 Task: Forward email as attachment with the signature Donna Thompson with the subject Request for a performance review from softage.1@softage.net to softage.2@softage.net with the message Please let me know if there are any concerns regarding the project budget.
Action: Mouse moved to (902, 79)
Screenshot: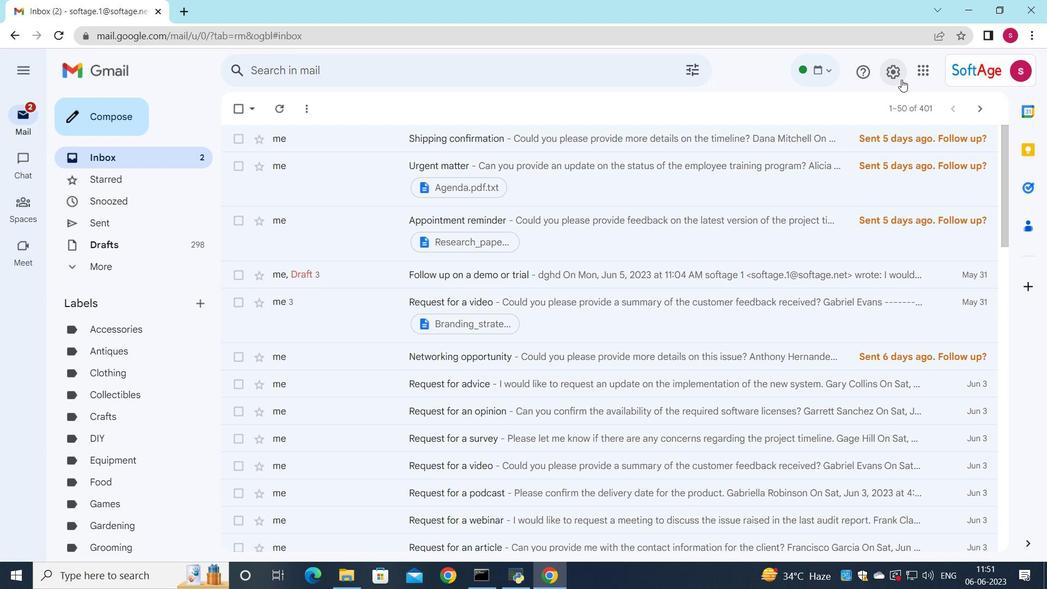 
Action: Mouse pressed left at (902, 79)
Screenshot: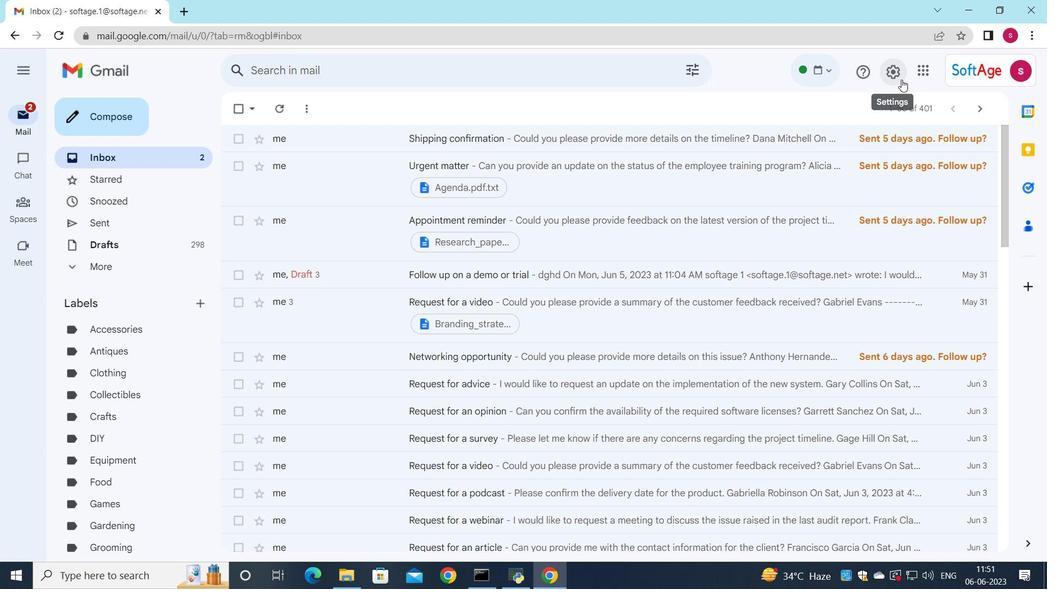 
Action: Mouse moved to (901, 133)
Screenshot: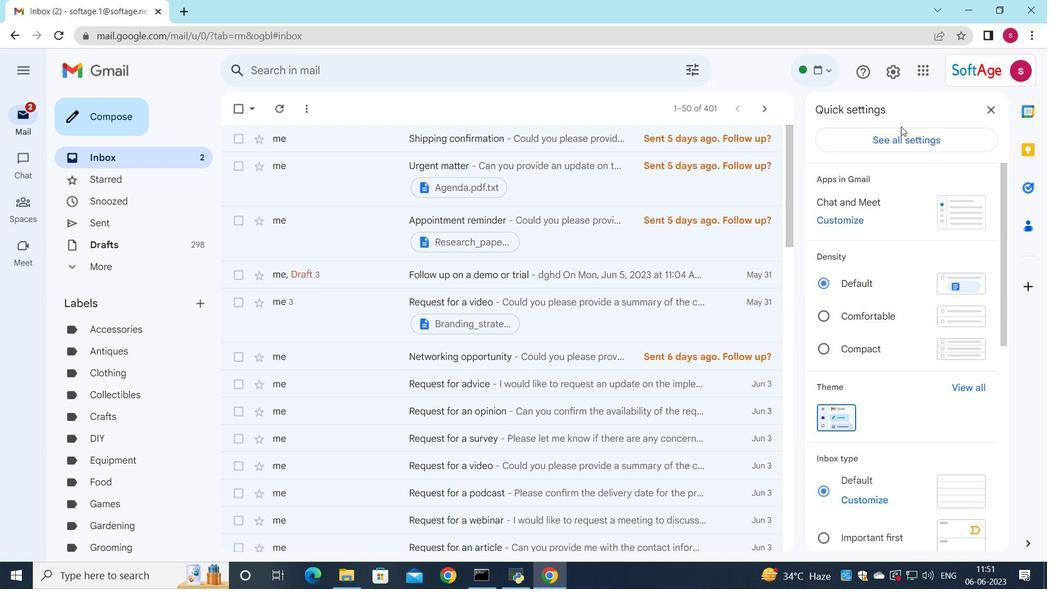 
Action: Mouse pressed left at (901, 133)
Screenshot: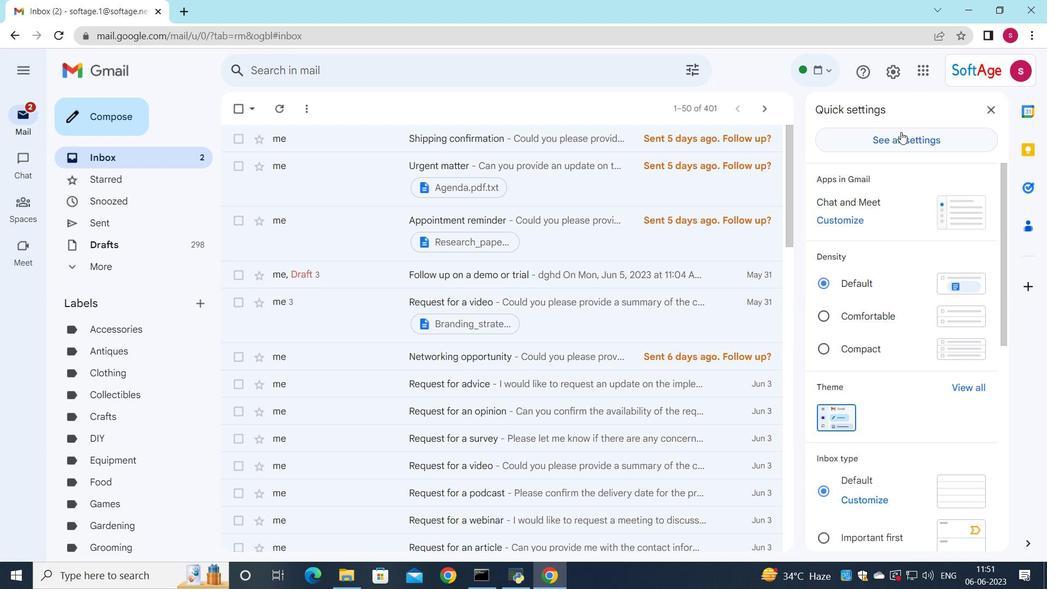 
Action: Mouse moved to (655, 278)
Screenshot: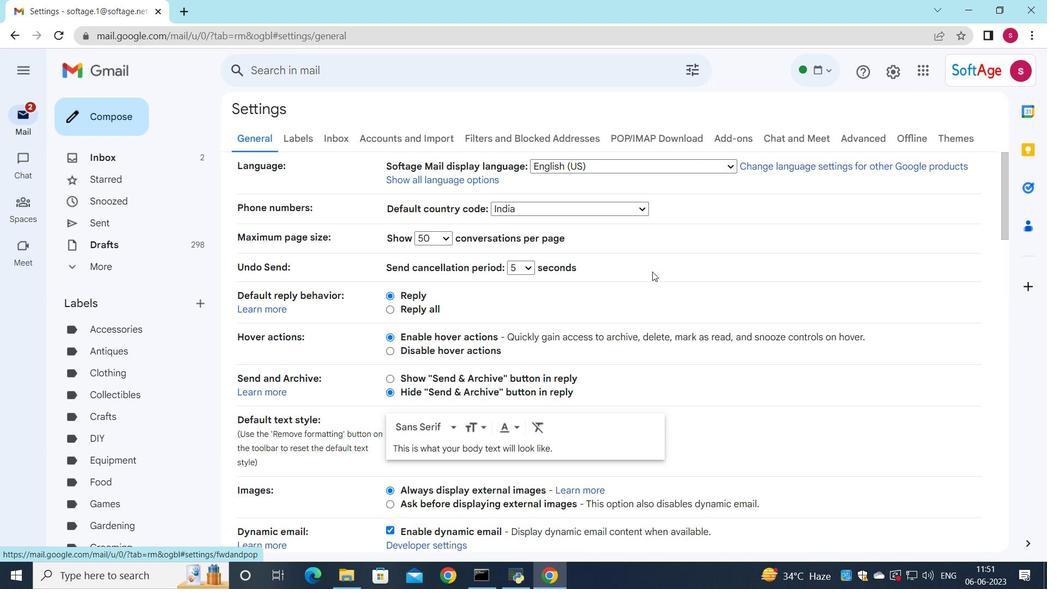 
Action: Mouse scrolled (655, 277) with delta (0, 0)
Screenshot: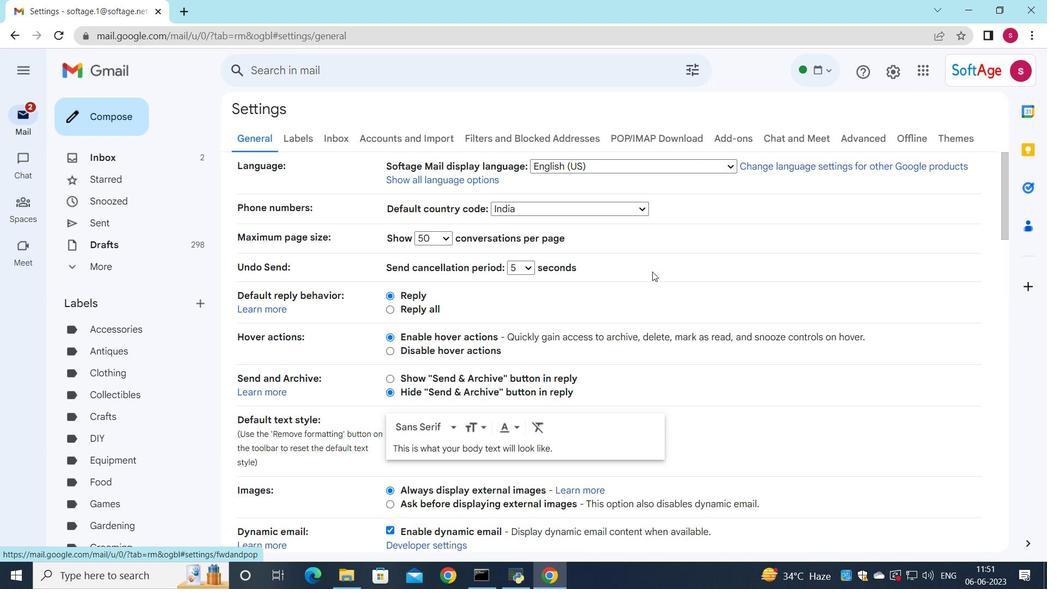 
Action: Mouse moved to (656, 279)
Screenshot: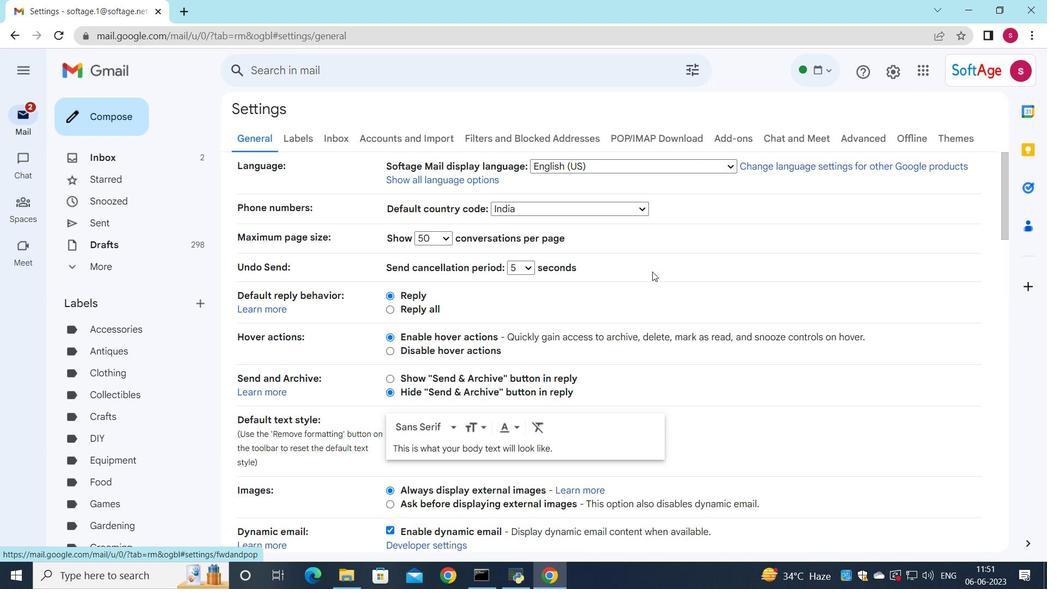 
Action: Mouse scrolled (656, 278) with delta (0, 0)
Screenshot: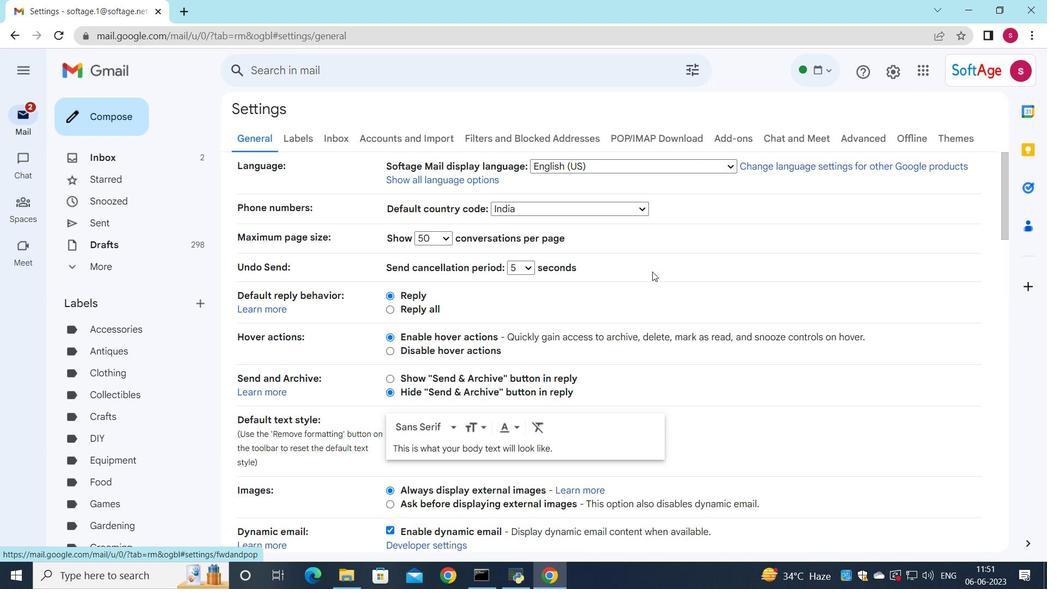 
Action: Mouse moved to (656, 279)
Screenshot: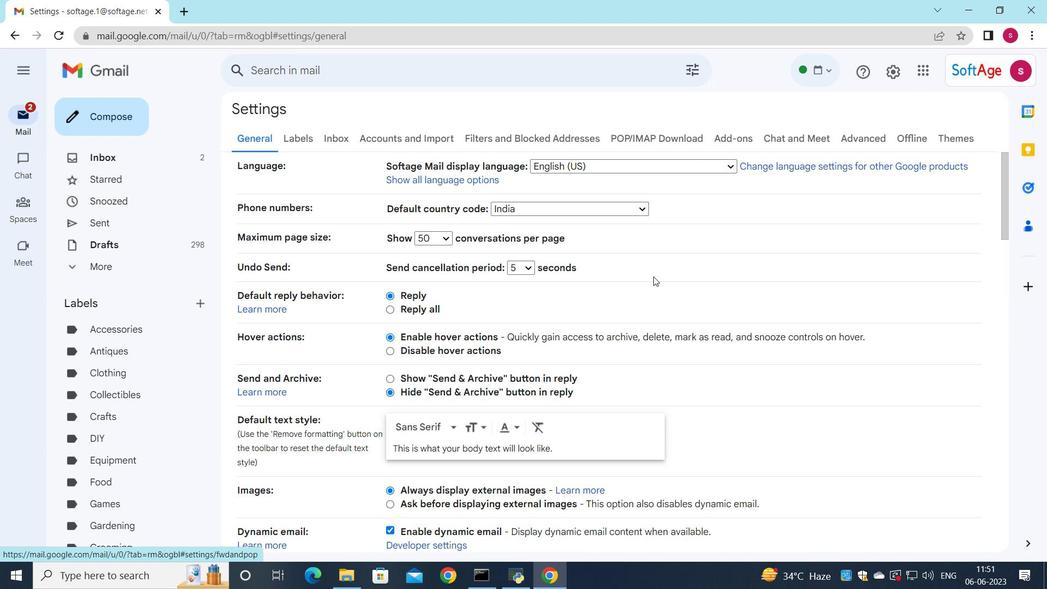 
Action: Mouse scrolled (656, 279) with delta (0, 0)
Screenshot: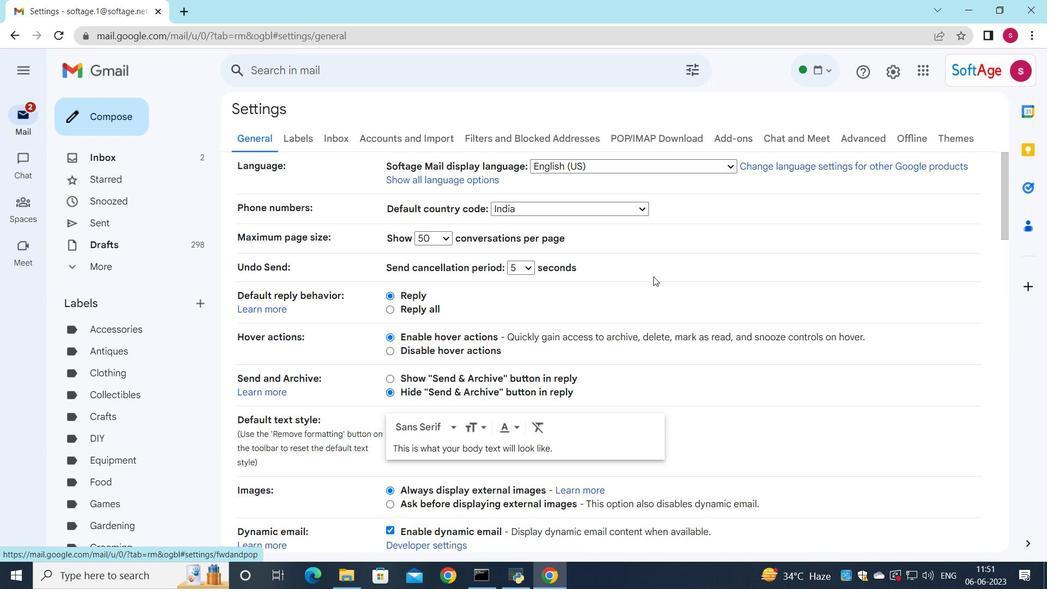 
Action: Mouse moved to (637, 293)
Screenshot: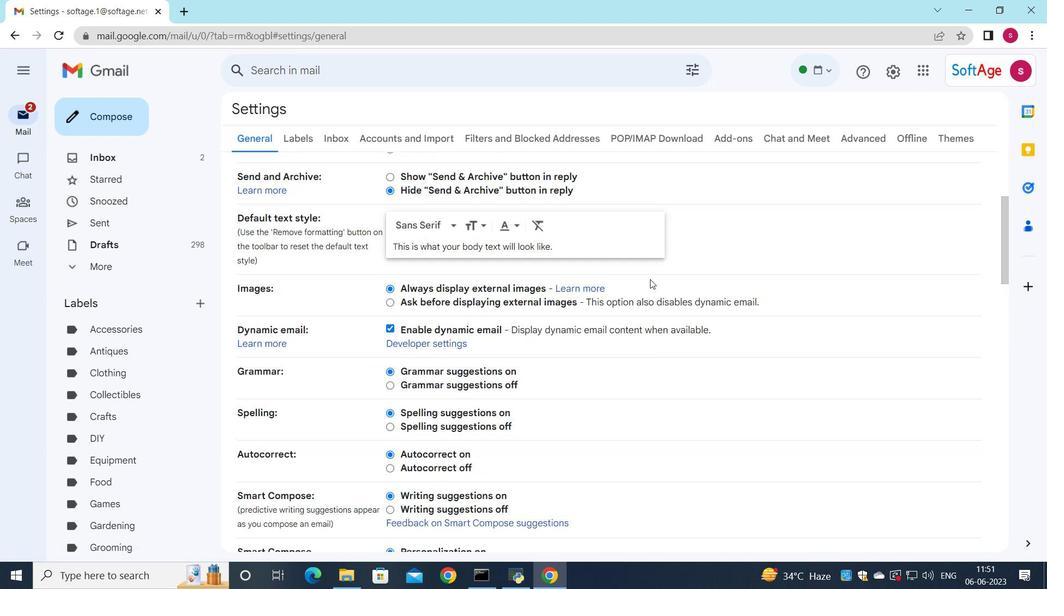 
Action: Mouse scrolled (637, 292) with delta (0, 0)
Screenshot: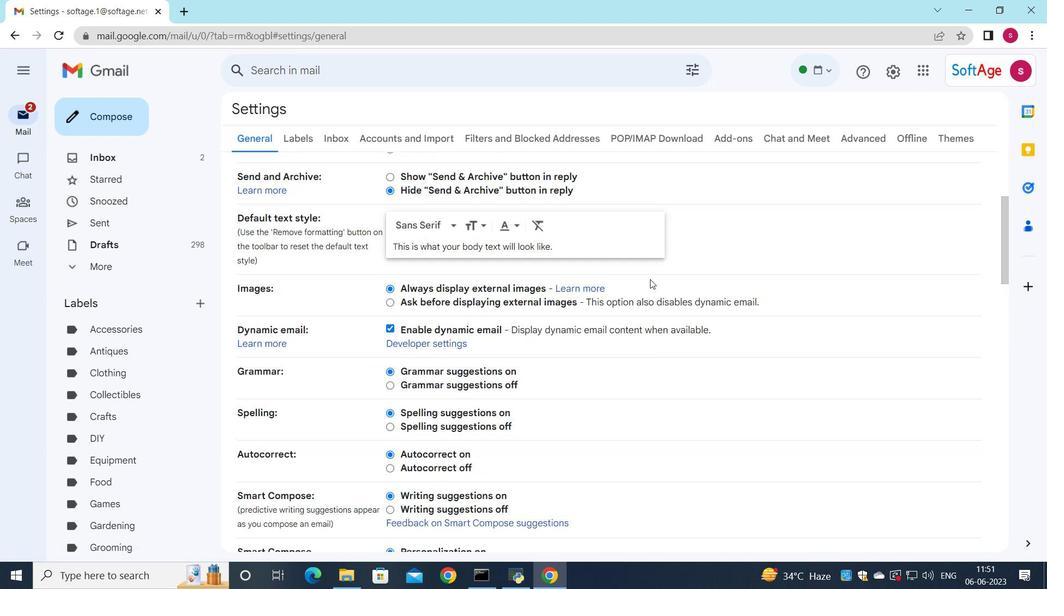
Action: Mouse moved to (637, 294)
Screenshot: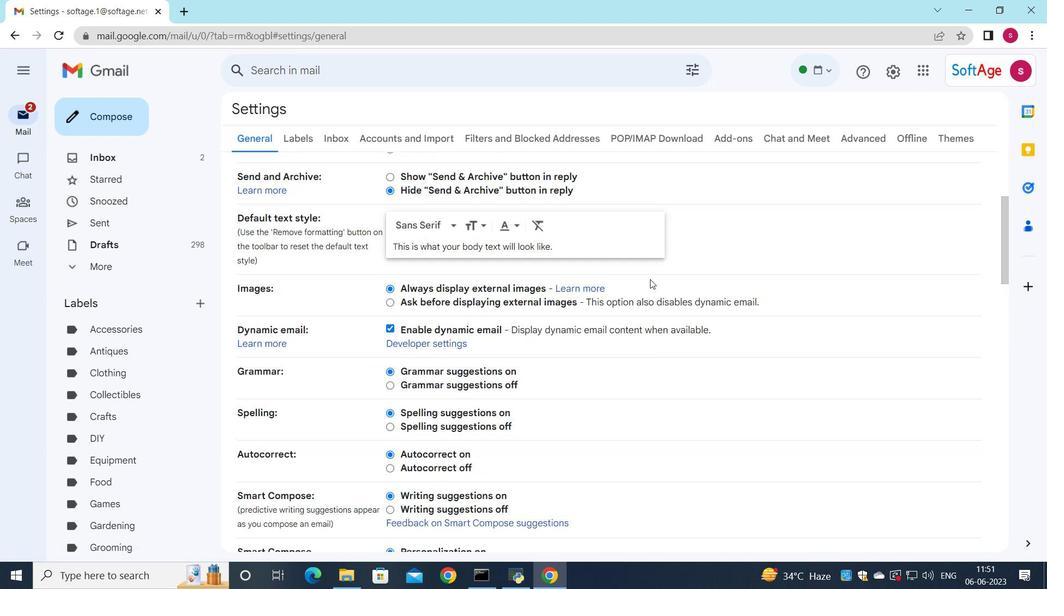 
Action: Mouse scrolled (637, 293) with delta (0, 0)
Screenshot: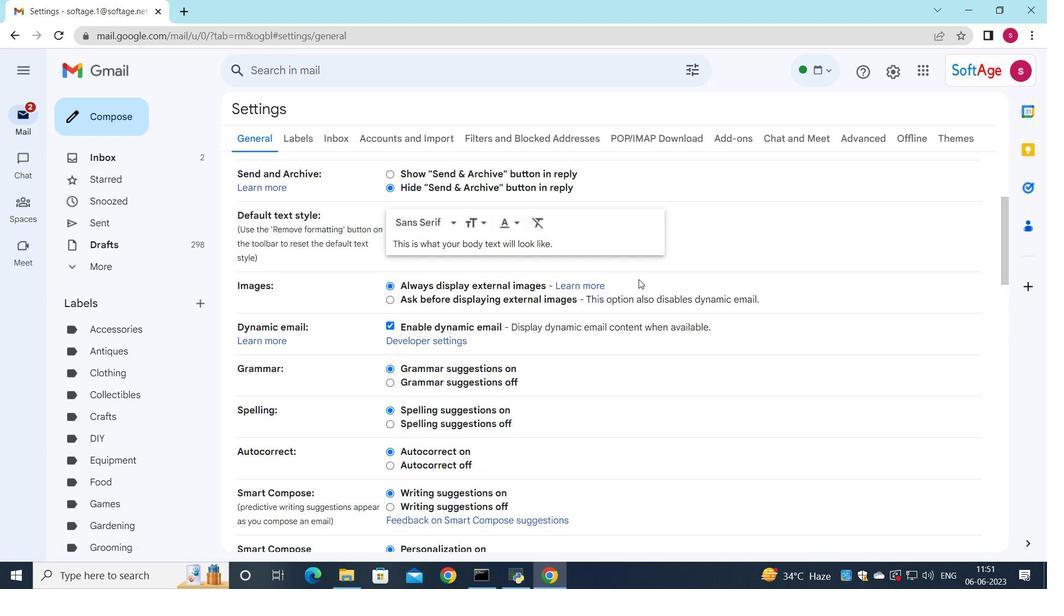 
Action: Mouse moved to (637, 294)
Screenshot: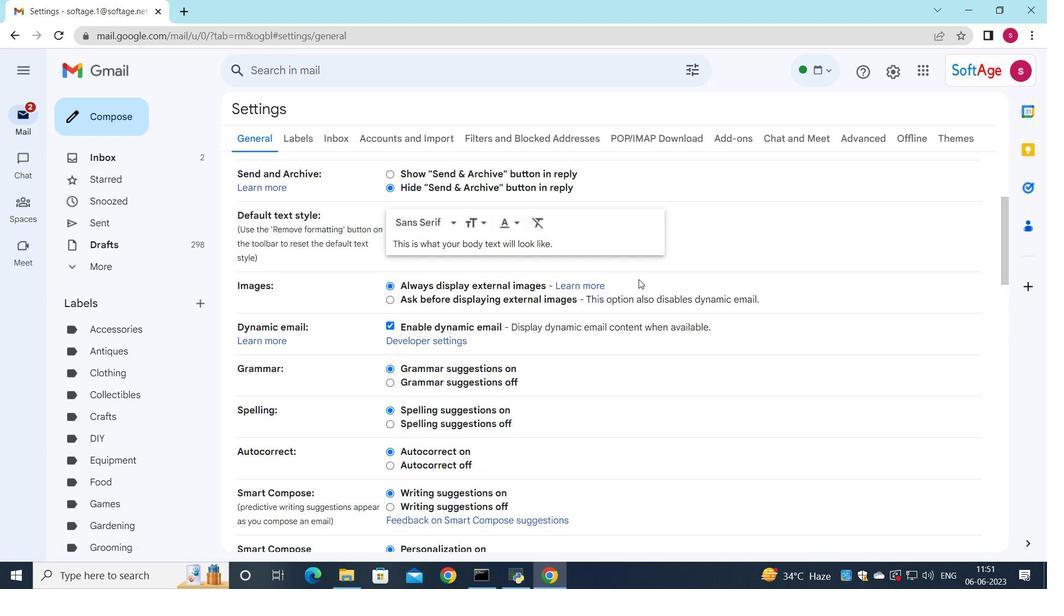 
Action: Mouse scrolled (637, 294) with delta (0, 0)
Screenshot: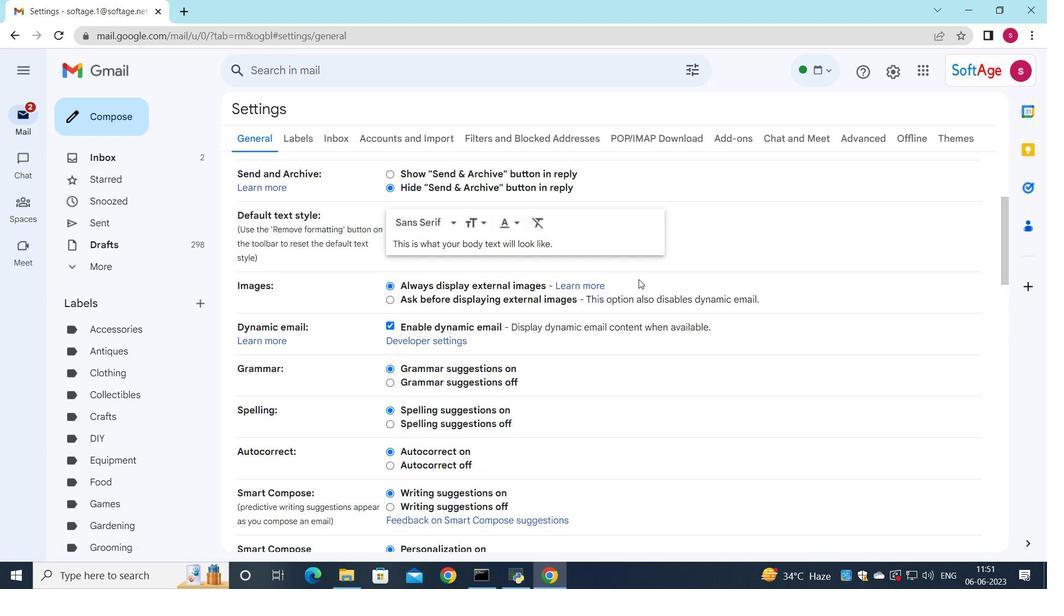 
Action: Mouse moved to (637, 294)
Screenshot: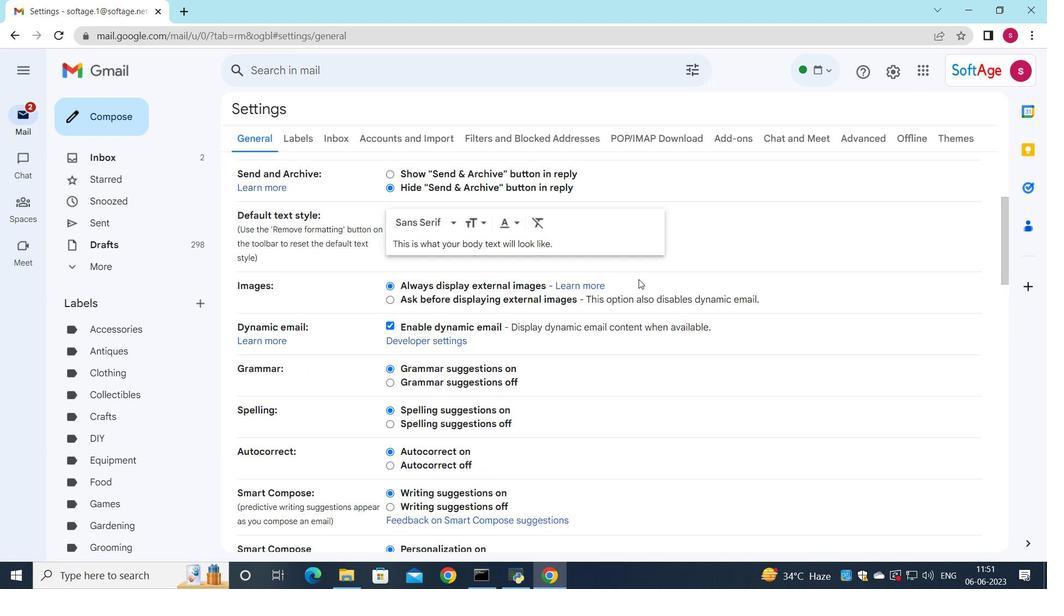 
Action: Mouse scrolled (637, 294) with delta (0, 0)
Screenshot: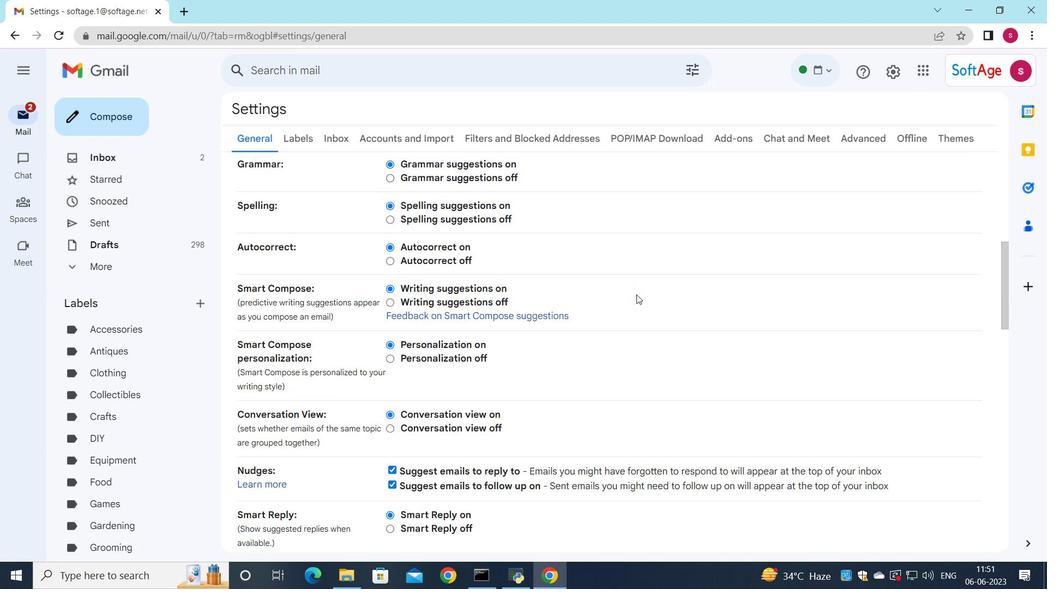 
Action: Mouse scrolled (637, 294) with delta (0, 0)
Screenshot: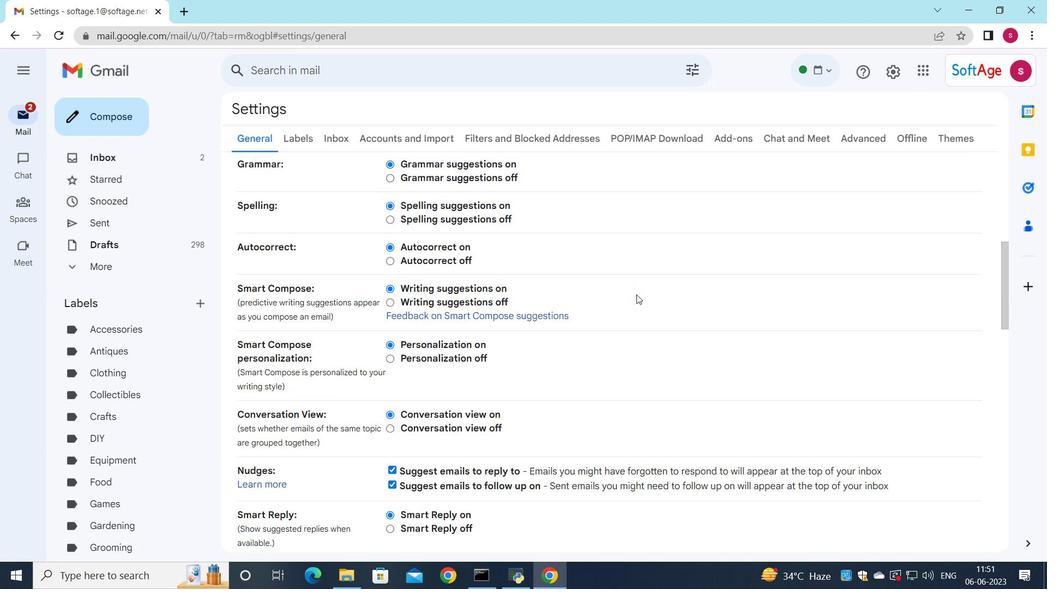
Action: Mouse scrolled (637, 294) with delta (0, 0)
Screenshot: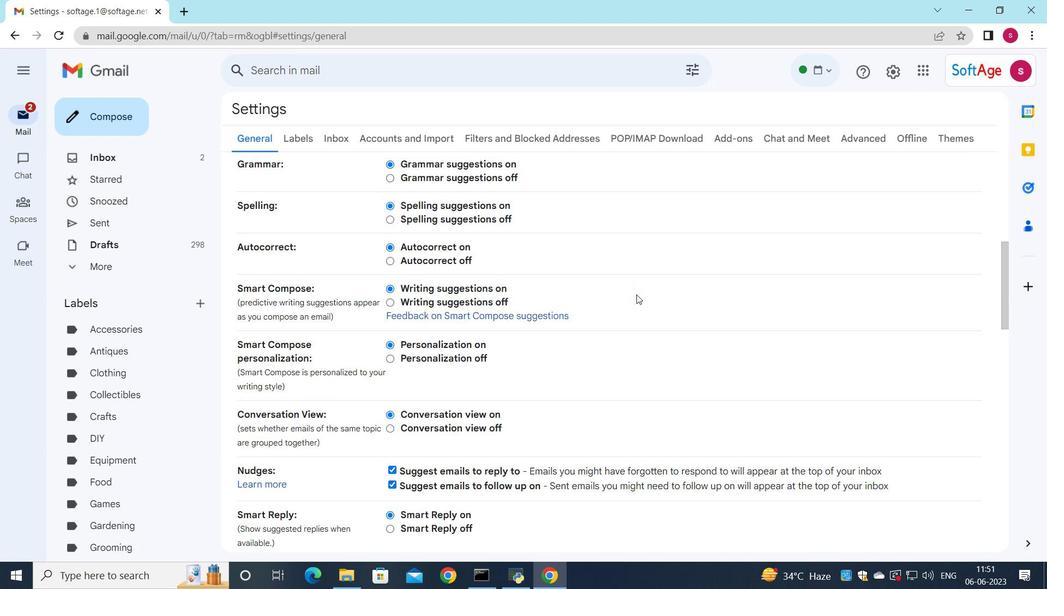 
Action: Mouse scrolled (637, 294) with delta (0, 0)
Screenshot: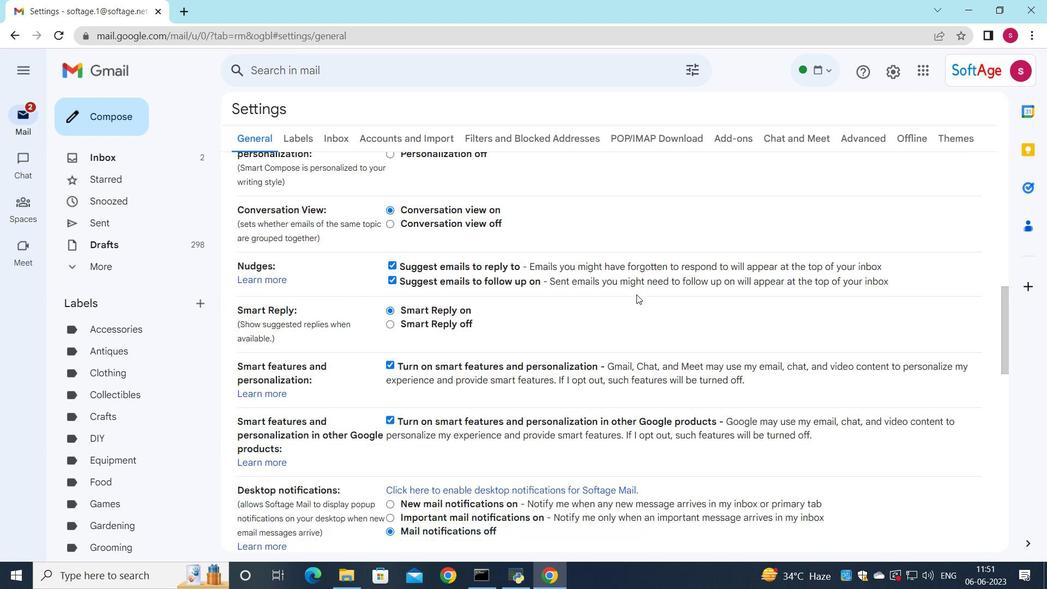 
Action: Mouse scrolled (637, 294) with delta (0, 0)
Screenshot: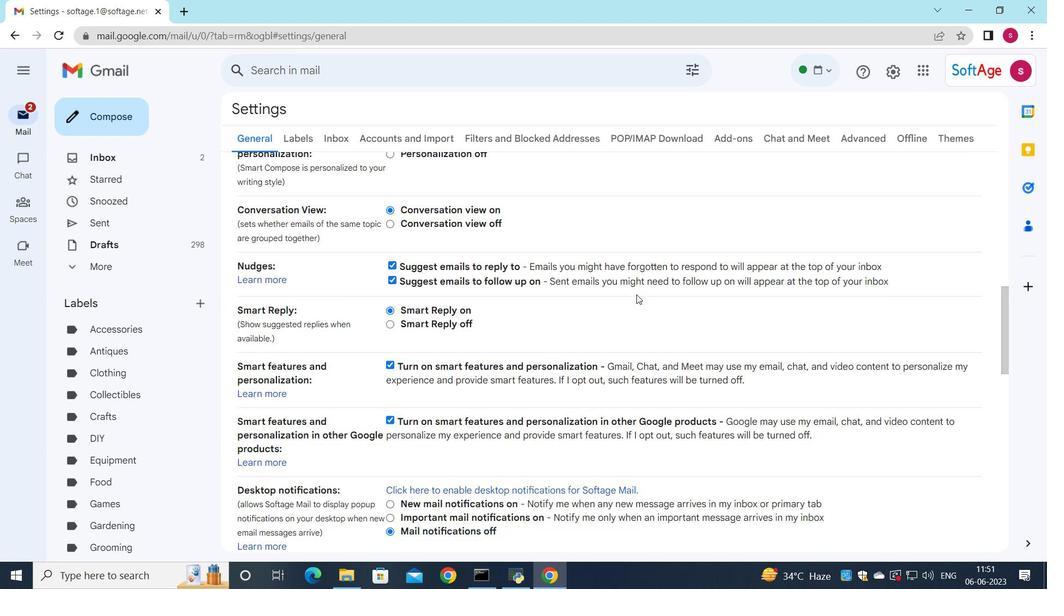 
Action: Mouse scrolled (637, 294) with delta (0, 0)
Screenshot: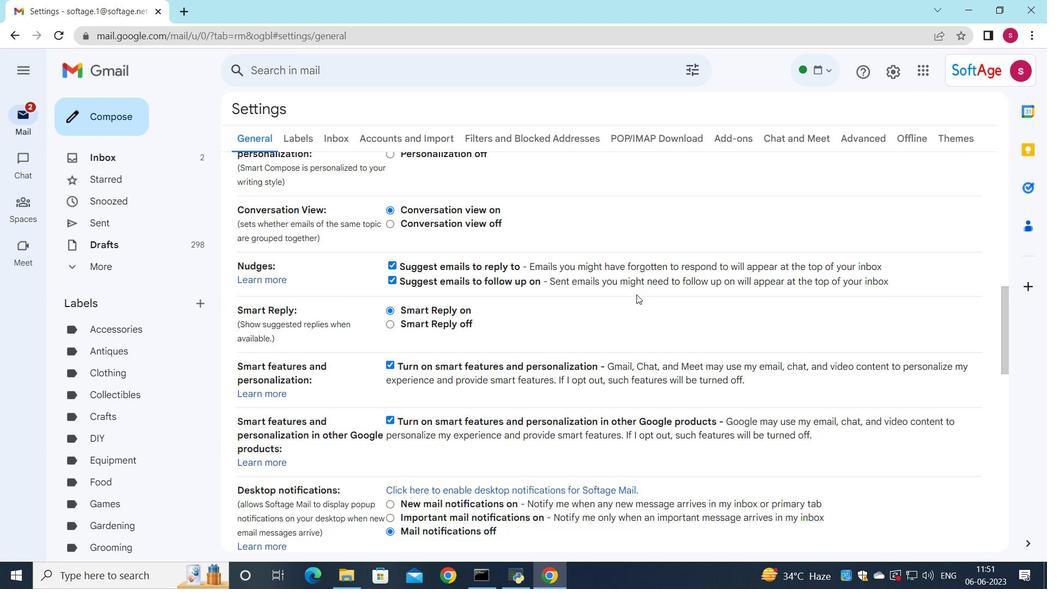 
Action: Mouse scrolled (637, 294) with delta (0, 0)
Screenshot: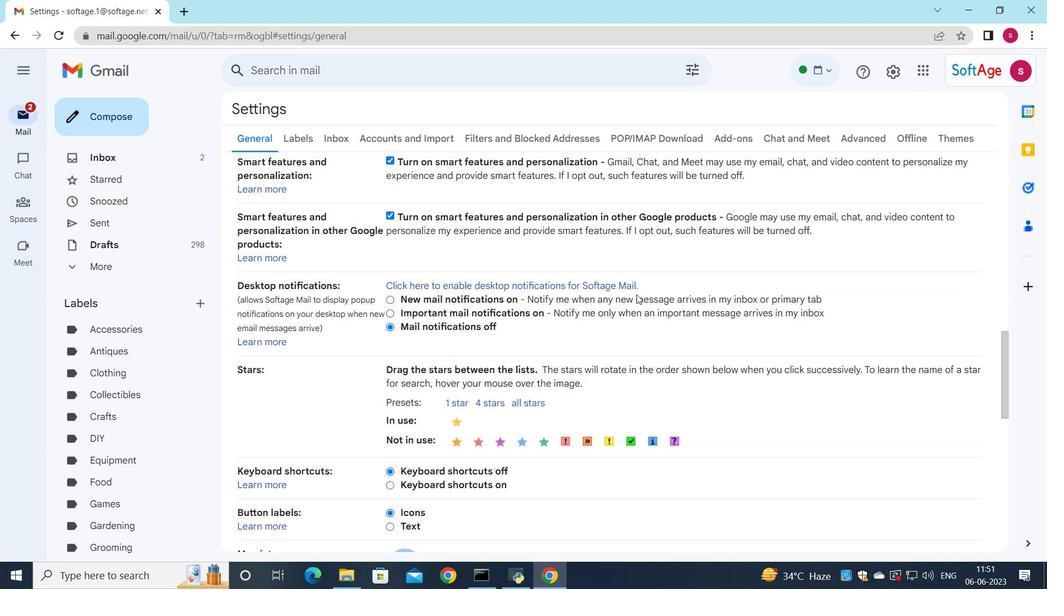 
Action: Mouse scrolled (637, 294) with delta (0, 0)
Screenshot: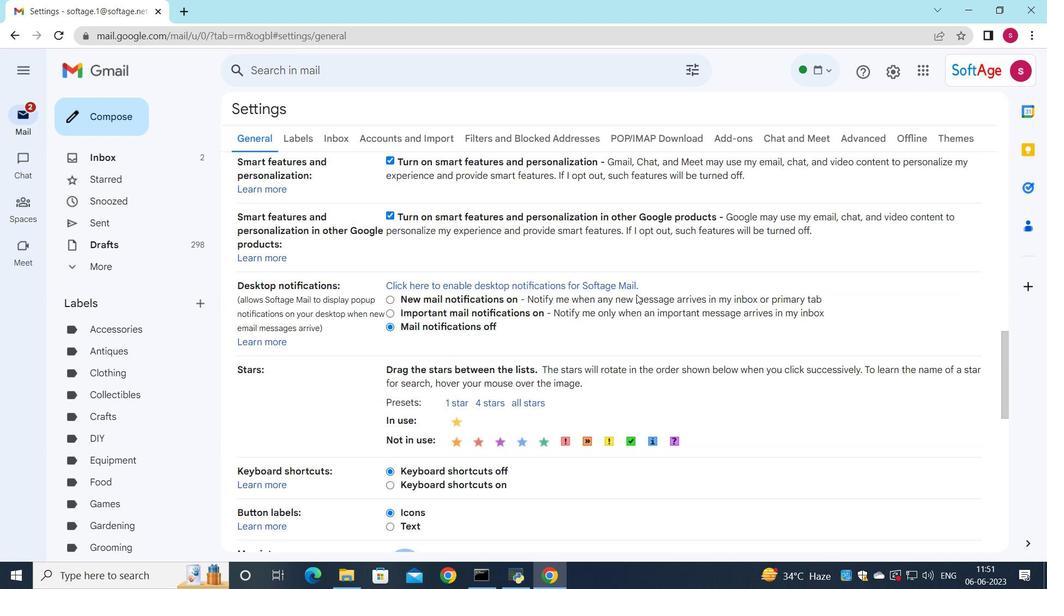 
Action: Mouse scrolled (637, 294) with delta (0, 0)
Screenshot: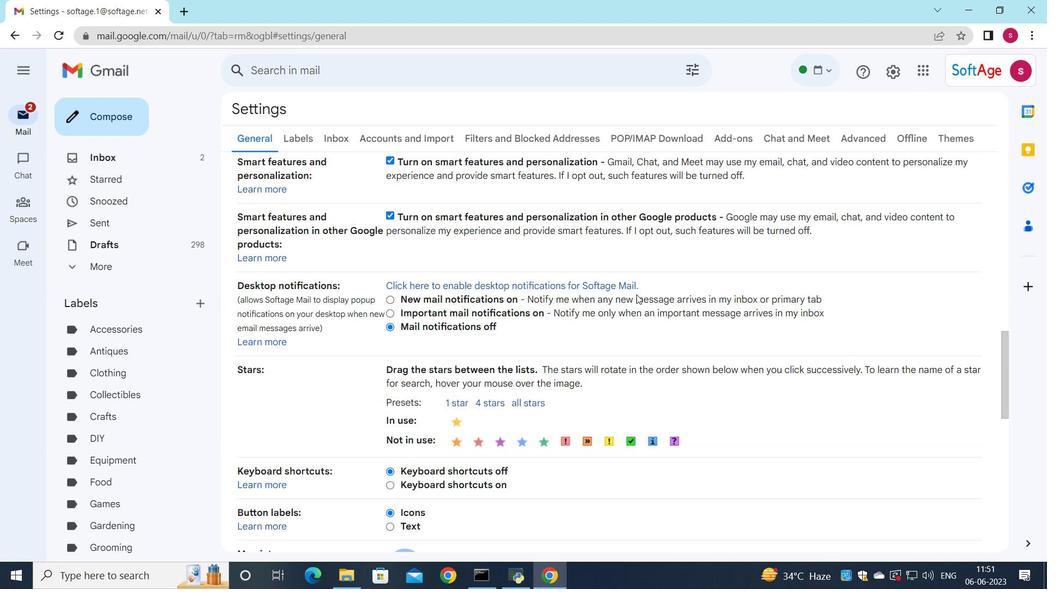 
Action: Mouse scrolled (637, 294) with delta (0, 0)
Screenshot: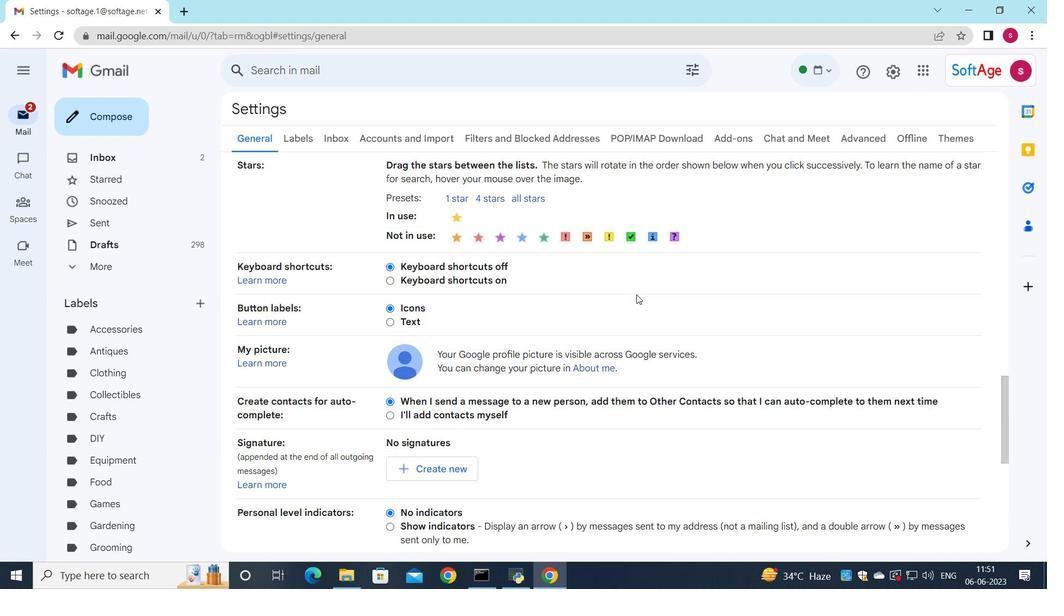 
Action: Mouse scrolled (637, 294) with delta (0, 0)
Screenshot: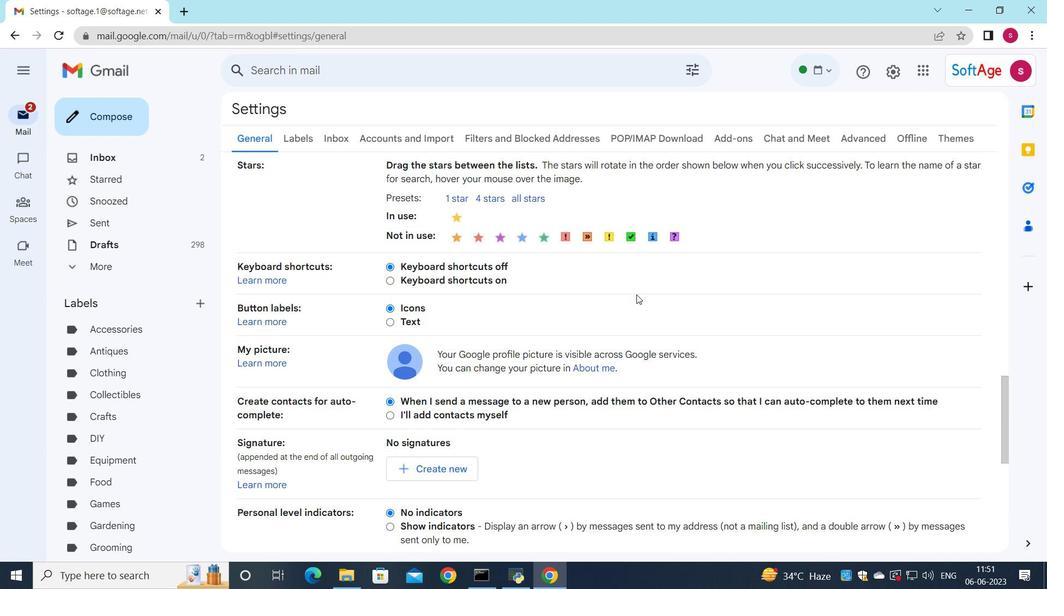 
Action: Mouse scrolled (637, 294) with delta (0, 0)
Screenshot: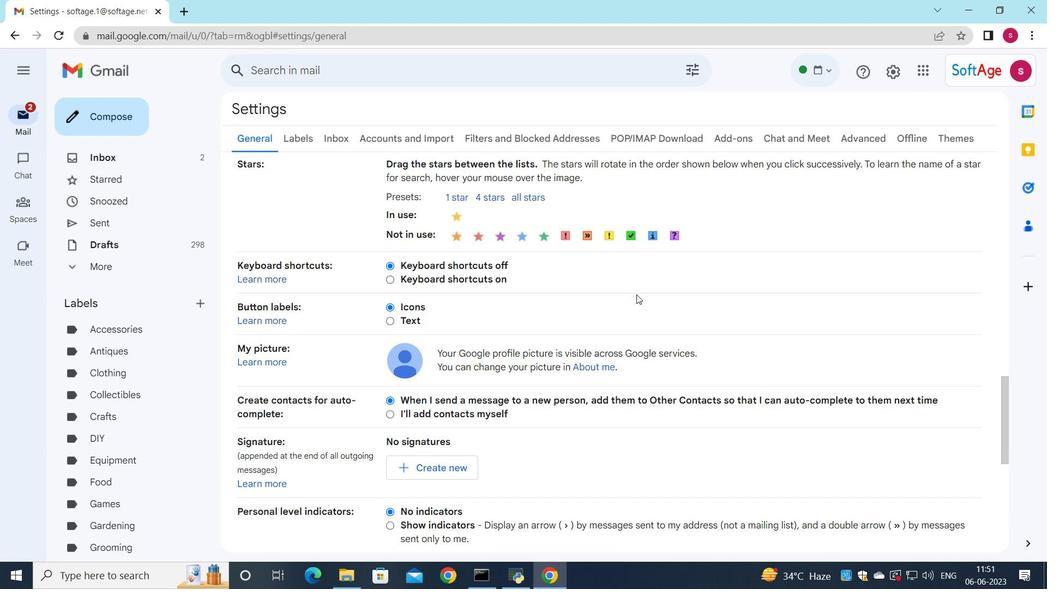 
Action: Mouse moved to (462, 266)
Screenshot: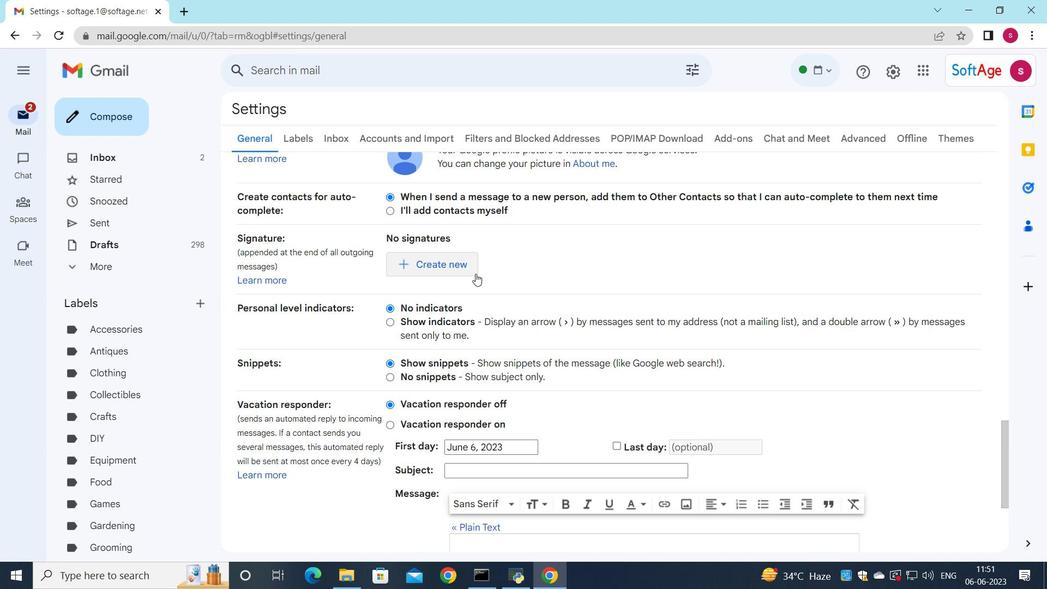 
Action: Mouse pressed left at (462, 266)
Screenshot: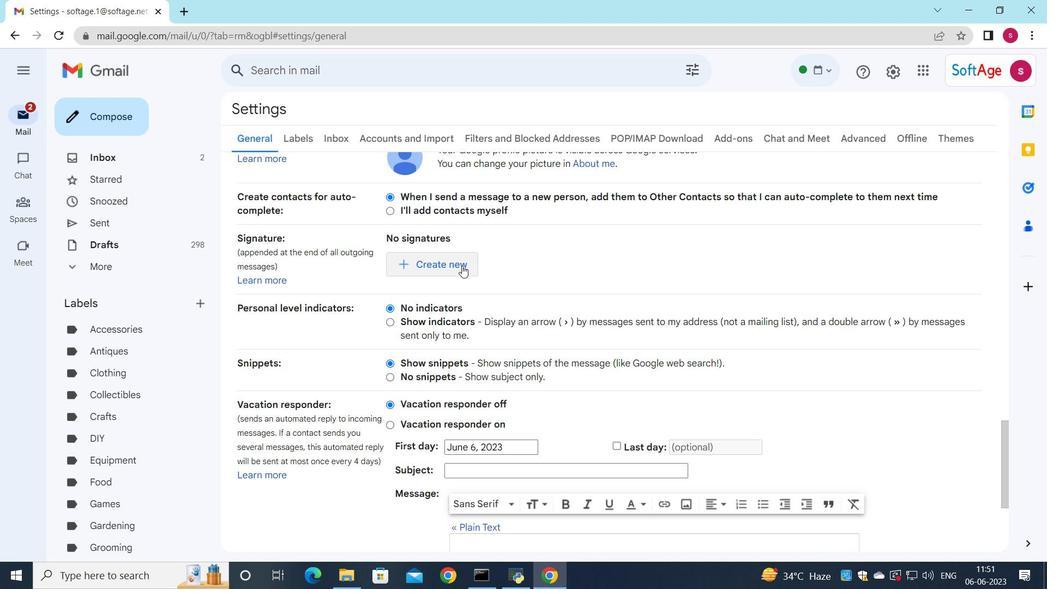 
Action: Mouse moved to (565, 158)
Screenshot: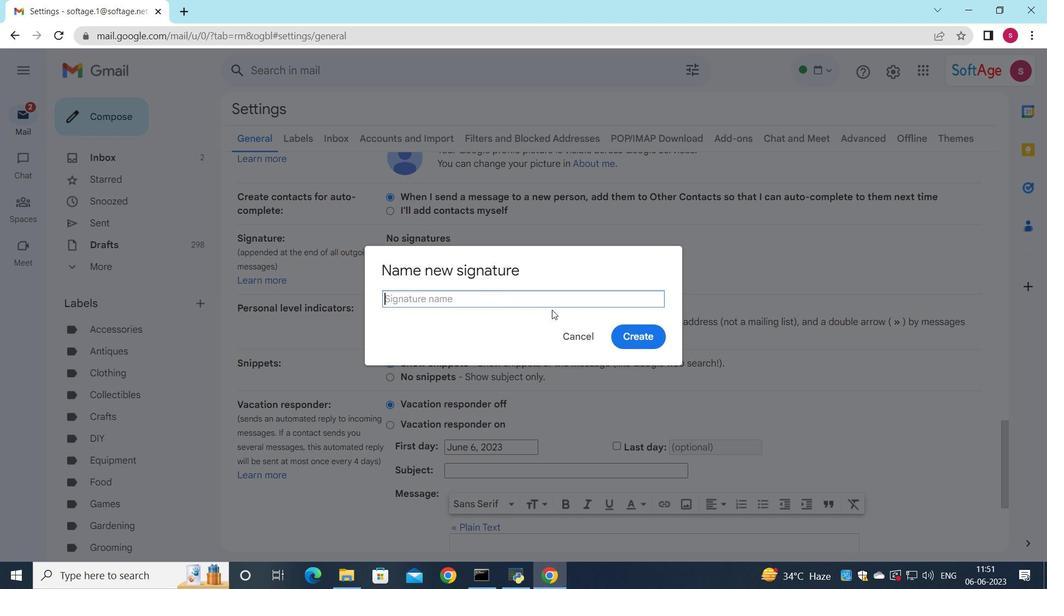 
Action: Key pressed <Key.shift><Key.shift><Key.shift>Donna<Key.space>z<Key.shift><Key.shift><Key.shift><Key.shift><Key.shift><Key.shift><Key.shift><Key.shift><Key.shift><Key.shift><Key.shift><Key.shift><Key.backspace><Key.shift><Key.shift><Key.shift><Key.shift><Key.shift><Key.shift><Key.shift><Key.shift>Thompson
Screenshot: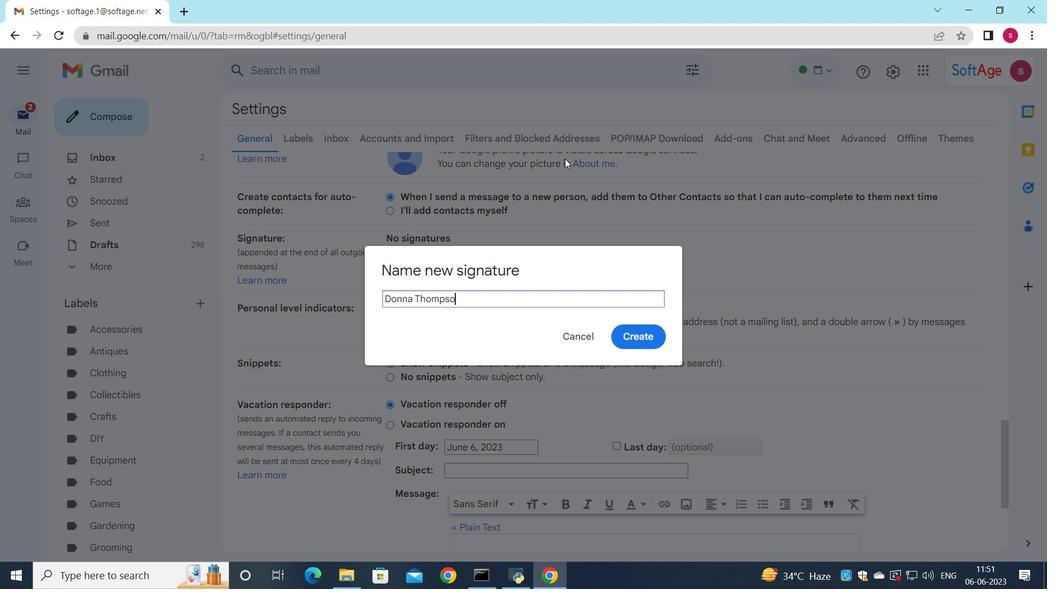 
Action: Mouse moved to (641, 346)
Screenshot: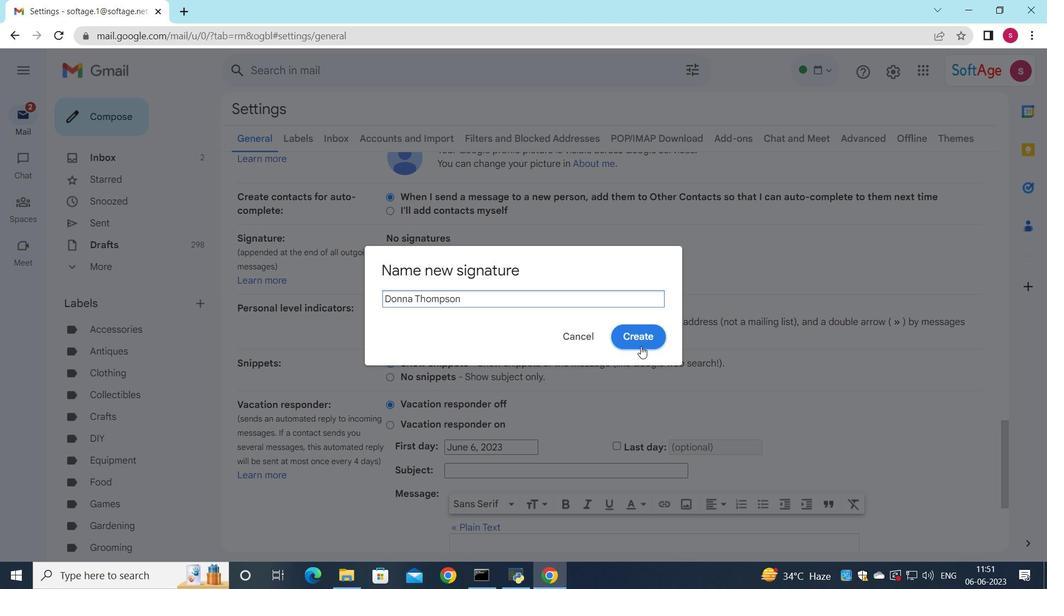 
Action: Mouse pressed left at (641, 346)
Screenshot: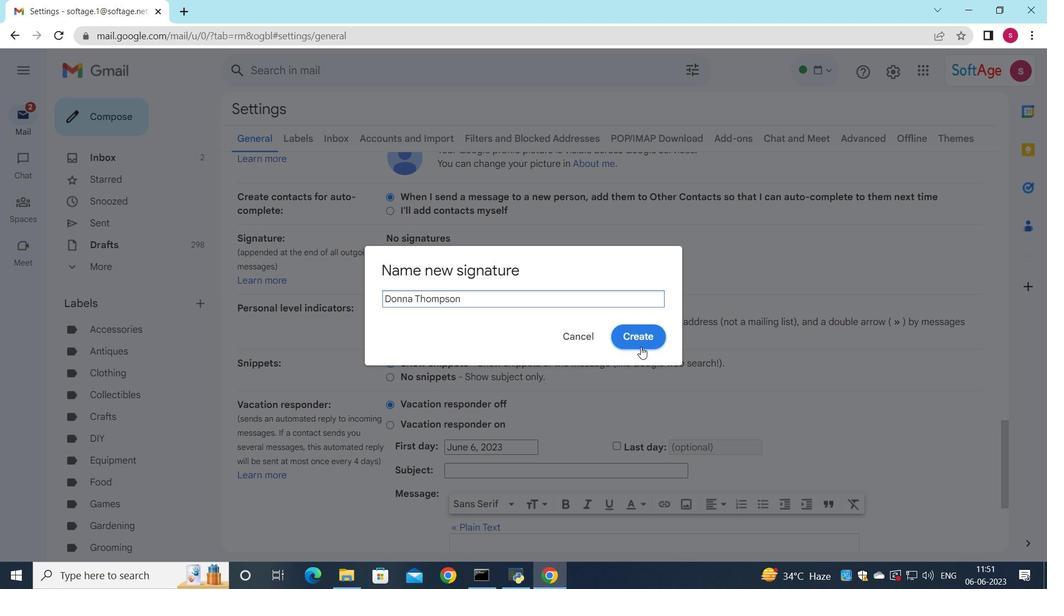 
Action: Mouse moved to (590, 279)
Screenshot: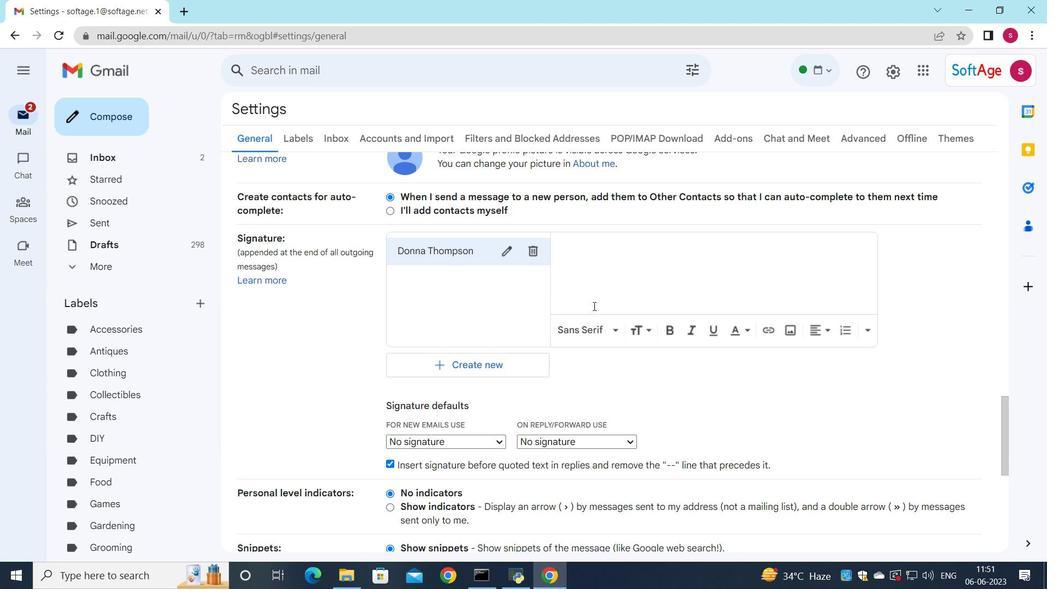 
Action: Mouse pressed left at (590, 279)
Screenshot: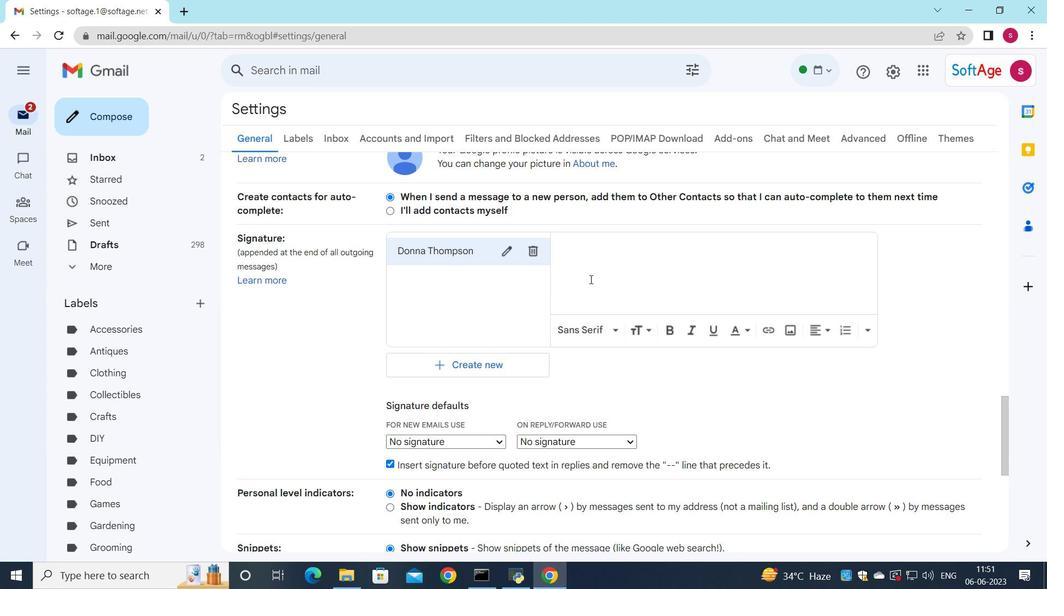 
Action: Mouse moved to (645, 269)
Screenshot: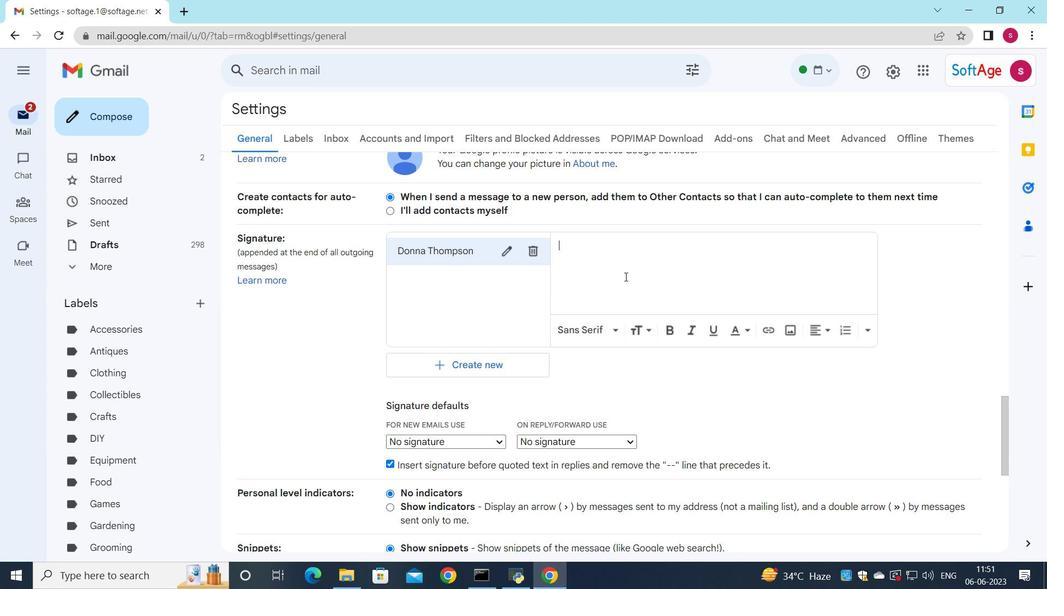 
Action: Key pressed <Key.shift>Donna<Key.space><Key.shift><Key.shift><Key.shift><Key.shift><Key.shift>Thompson
Screenshot: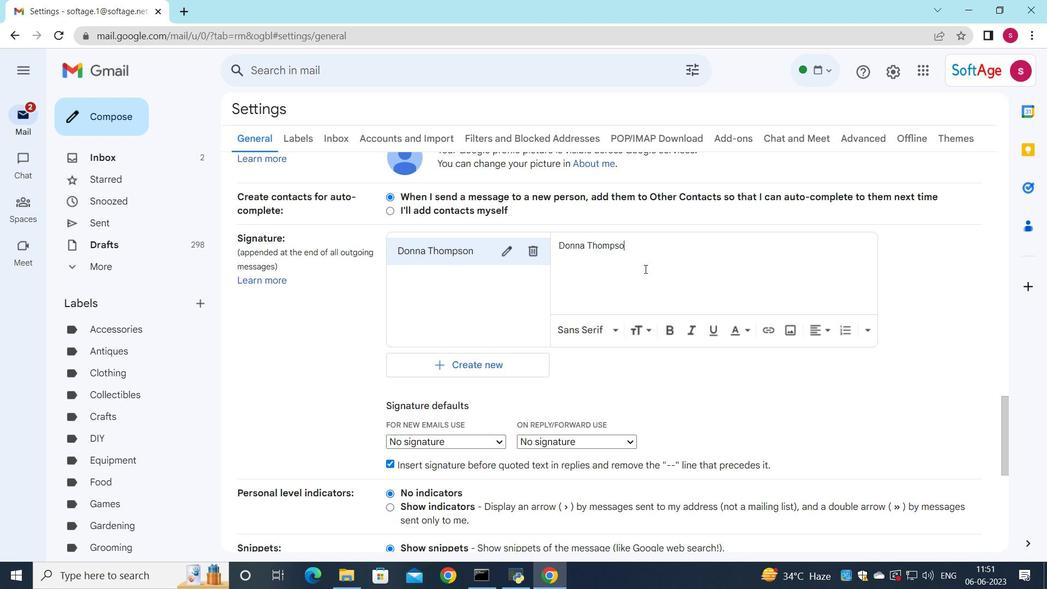 
Action: Mouse moved to (508, 216)
Screenshot: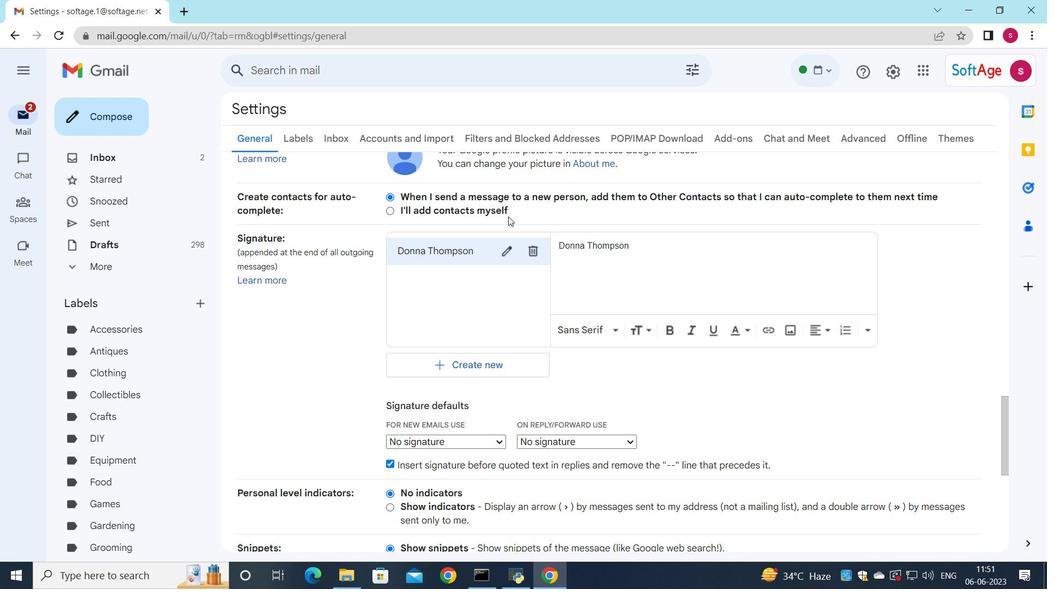
Action: Mouse scrolled (508, 216) with delta (0, 0)
Screenshot: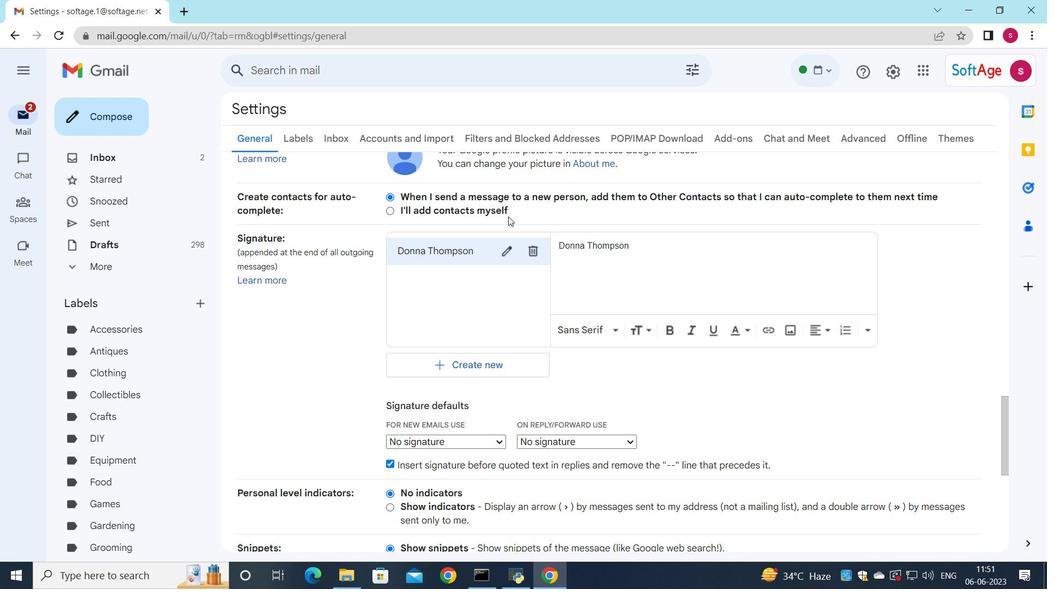 
Action: Mouse scrolled (508, 216) with delta (0, 0)
Screenshot: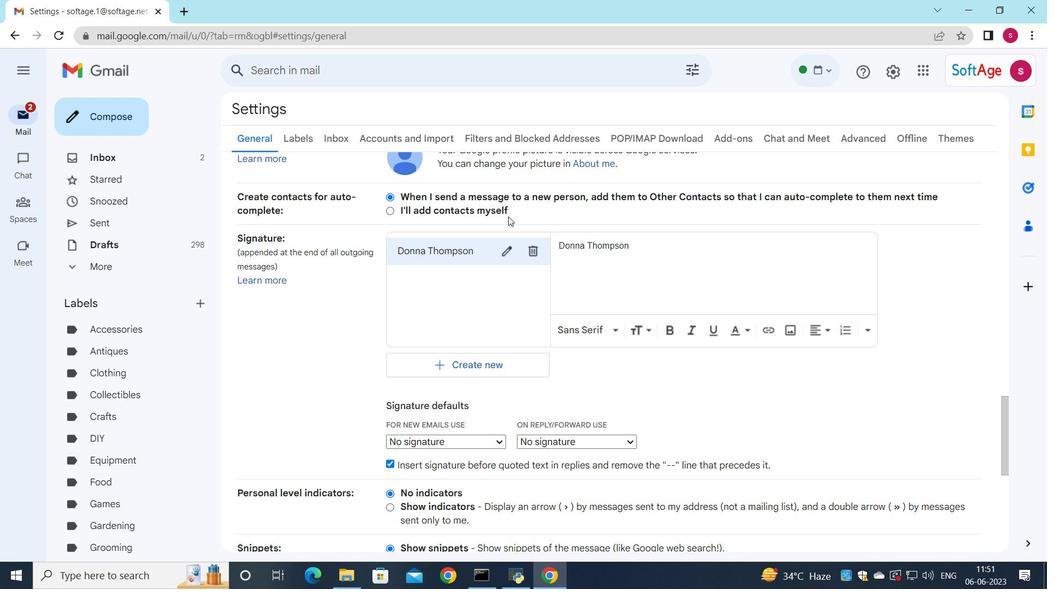 
Action: Mouse scrolled (508, 216) with delta (0, 0)
Screenshot: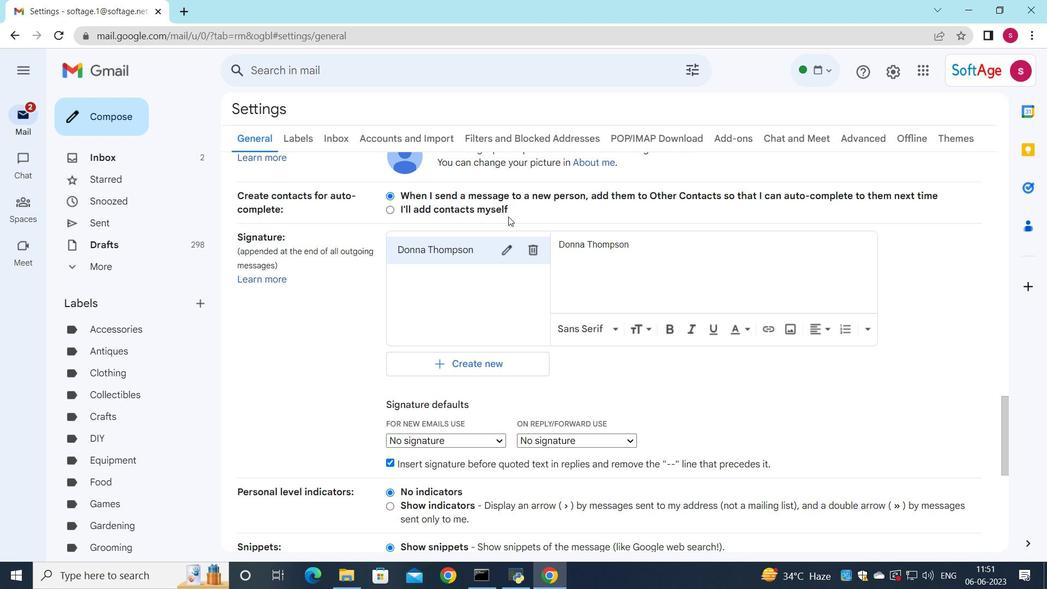 
Action: Mouse moved to (495, 240)
Screenshot: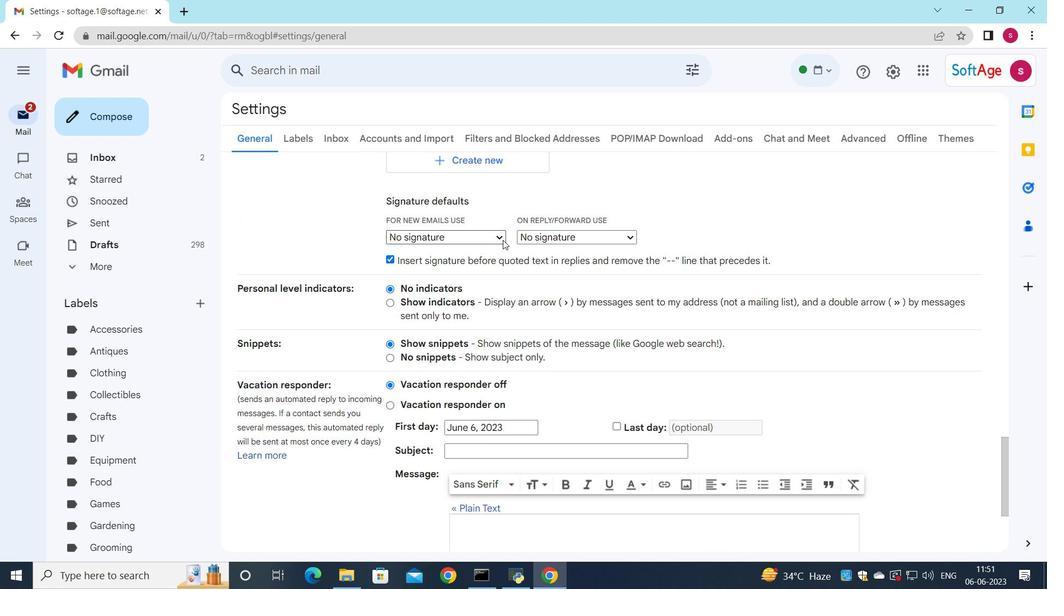 
Action: Mouse pressed left at (495, 240)
Screenshot: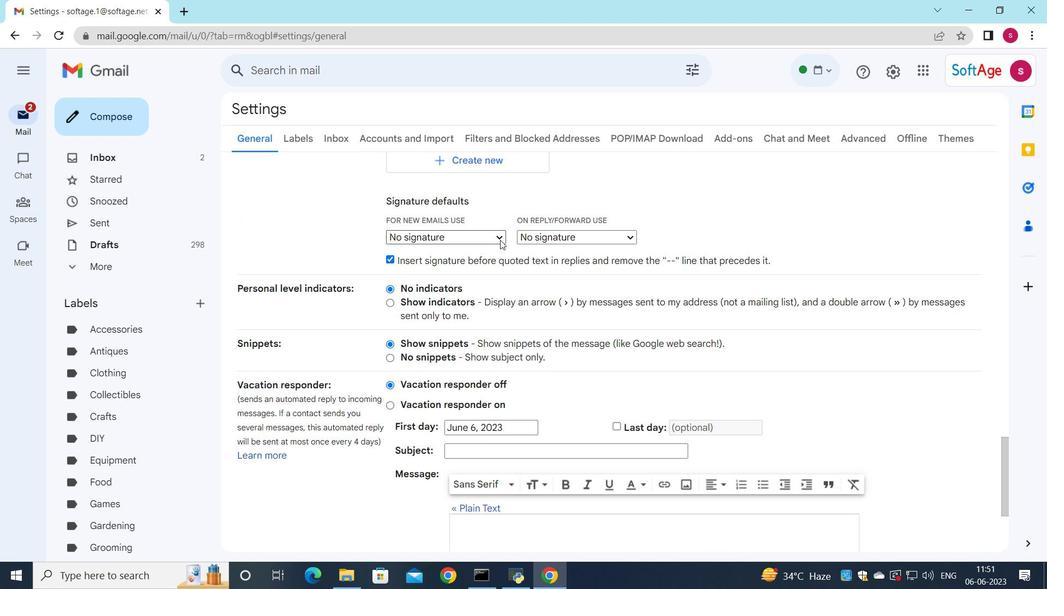 
Action: Mouse moved to (492, 255)
Screenshot: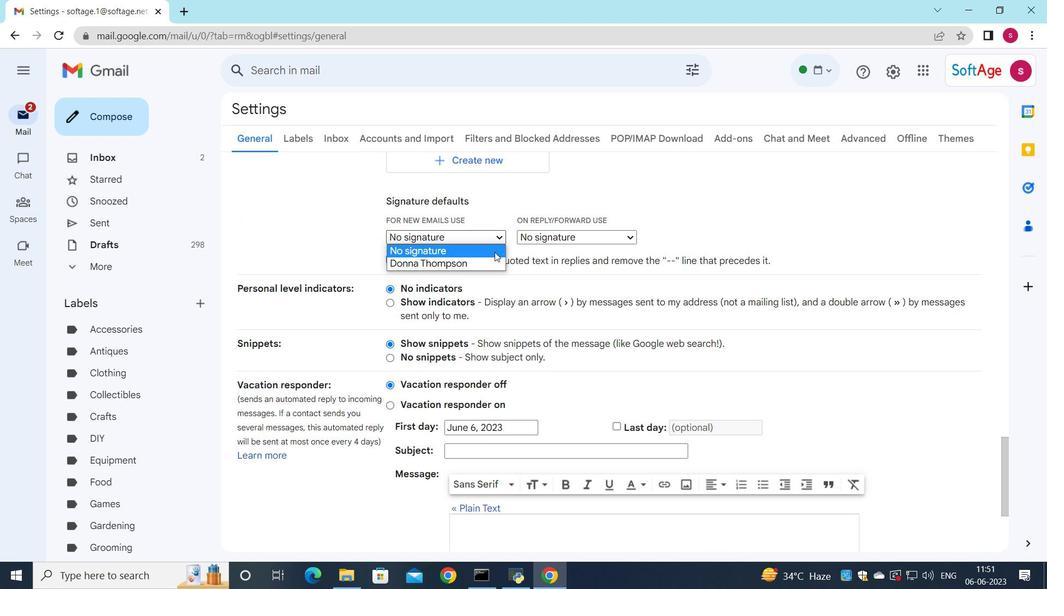 
Action: Mouse pressed left at (492, 255)
Screenshot: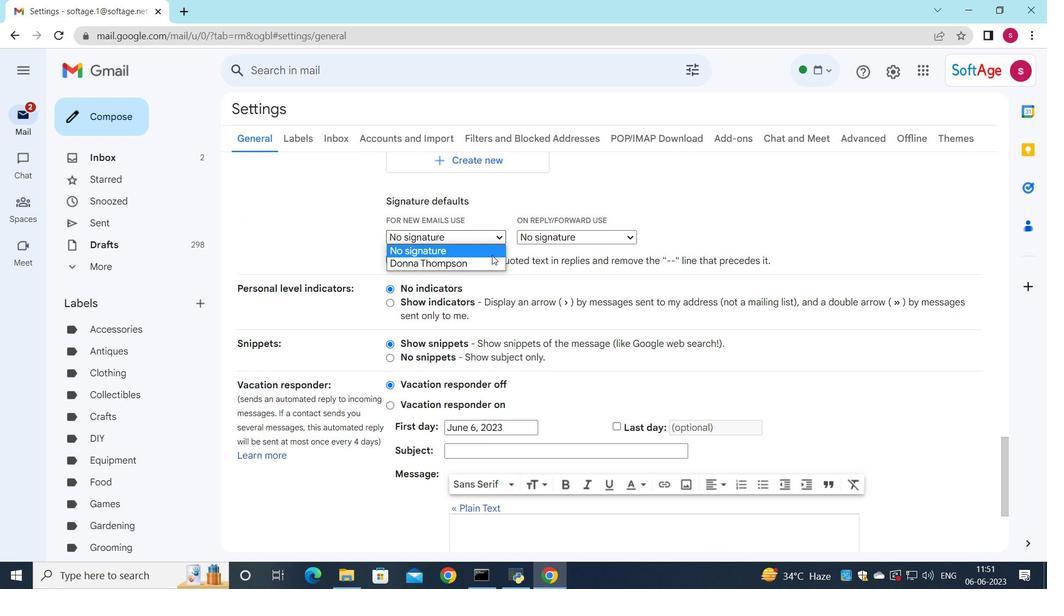 
Action: Mouse moved to (495, 236)
Screenshot: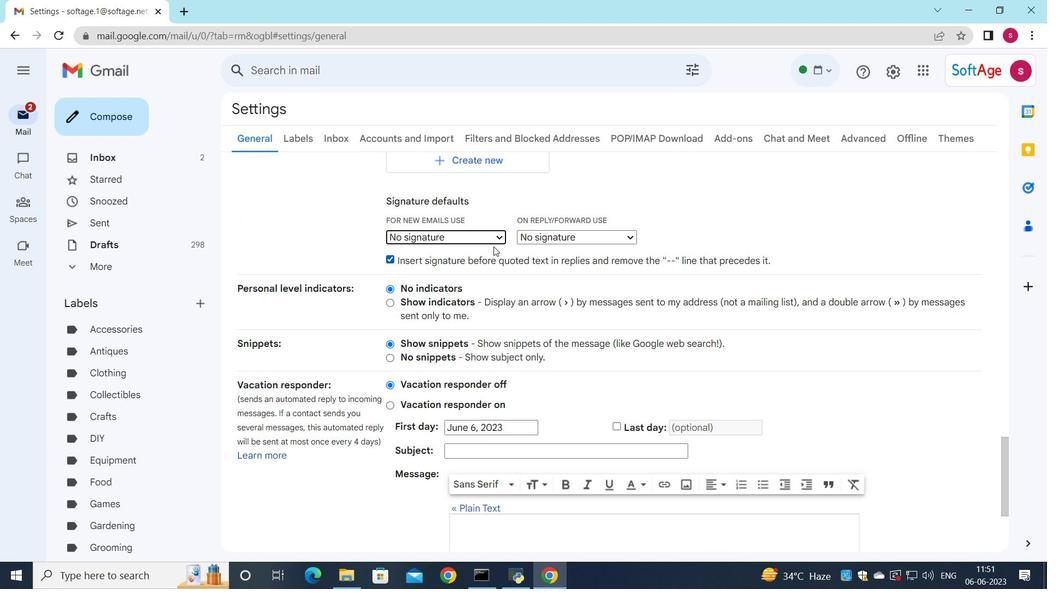 
Action: Mouse pressed left at (495, 236)
Screenshot: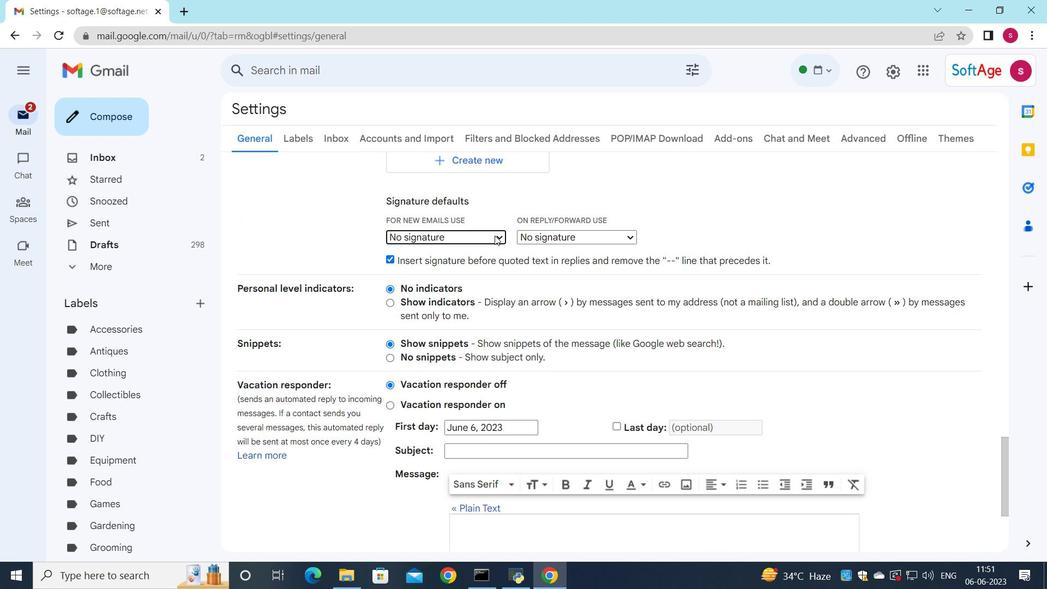 
Action: Mouse moved to (487, 265)
Screenshot: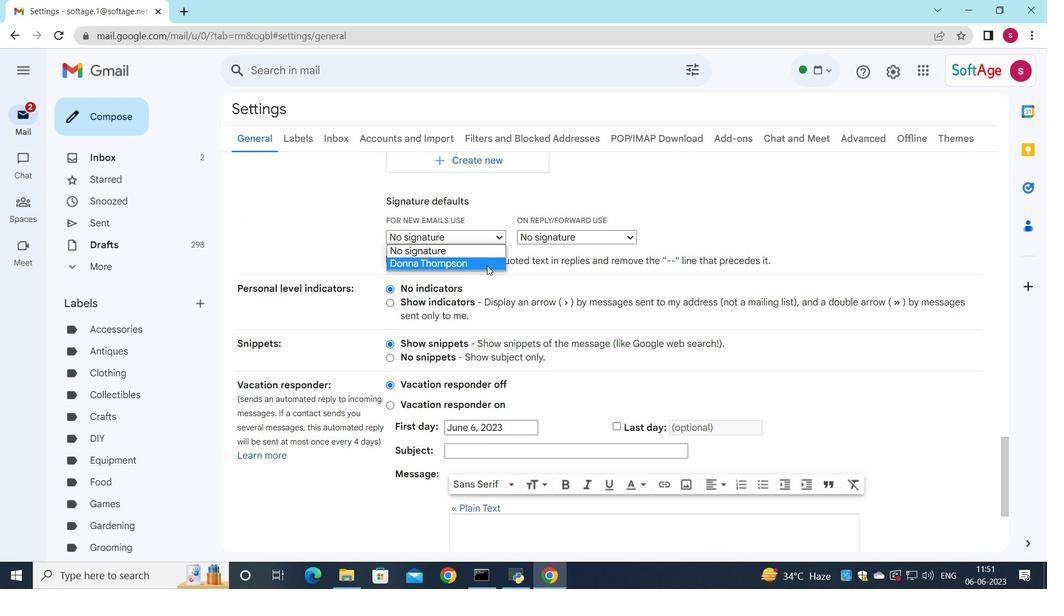 
Action: Mouse pressed left at (487, 265)
Screenshot: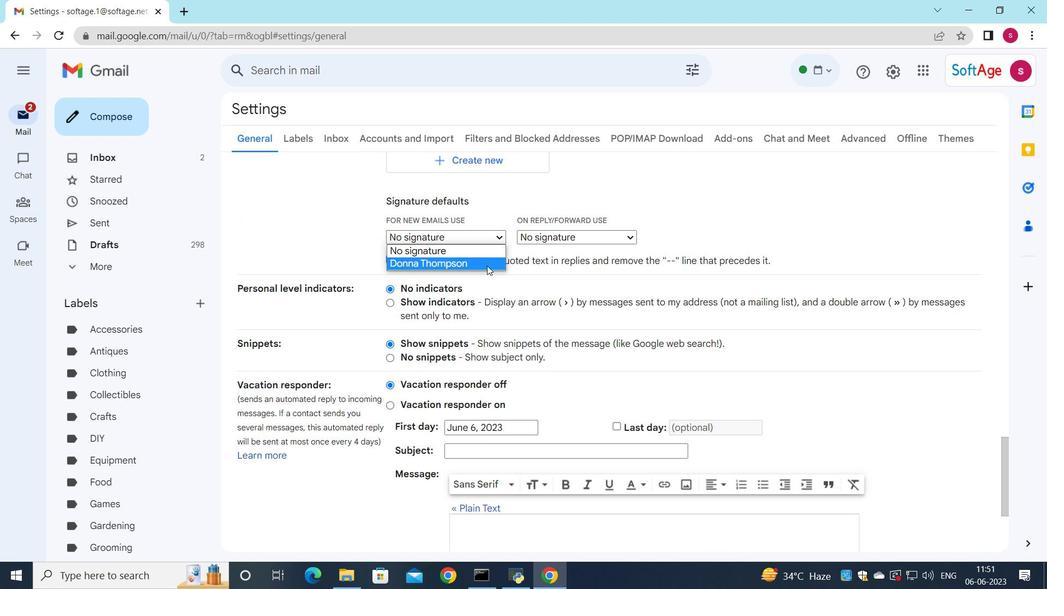 
Action: Mouse moved to (553, 238)
Screenshot: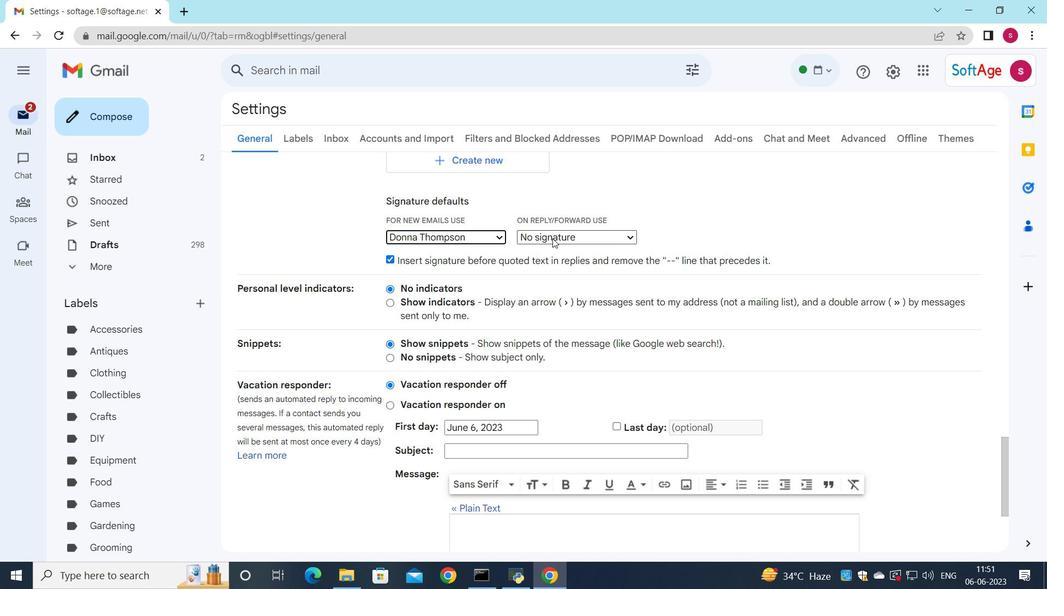 
Action: Mouse pressed left at (553, 238)
Screenshot: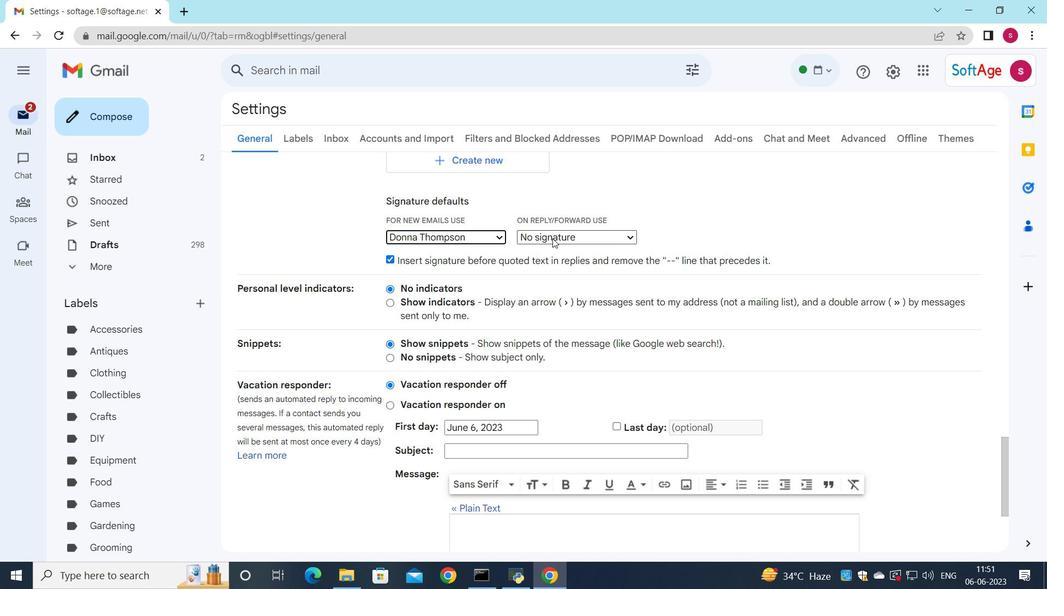 
Action: Mouse moved to (560, 264)
Screenshot: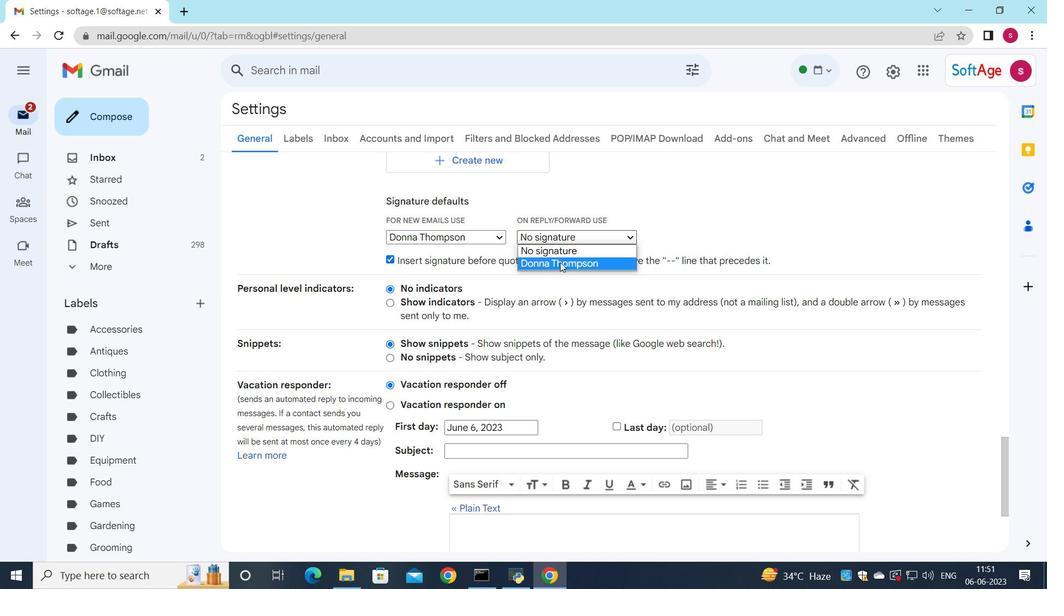
Action: Mouse pressed left at (560, 264)
Screenshot: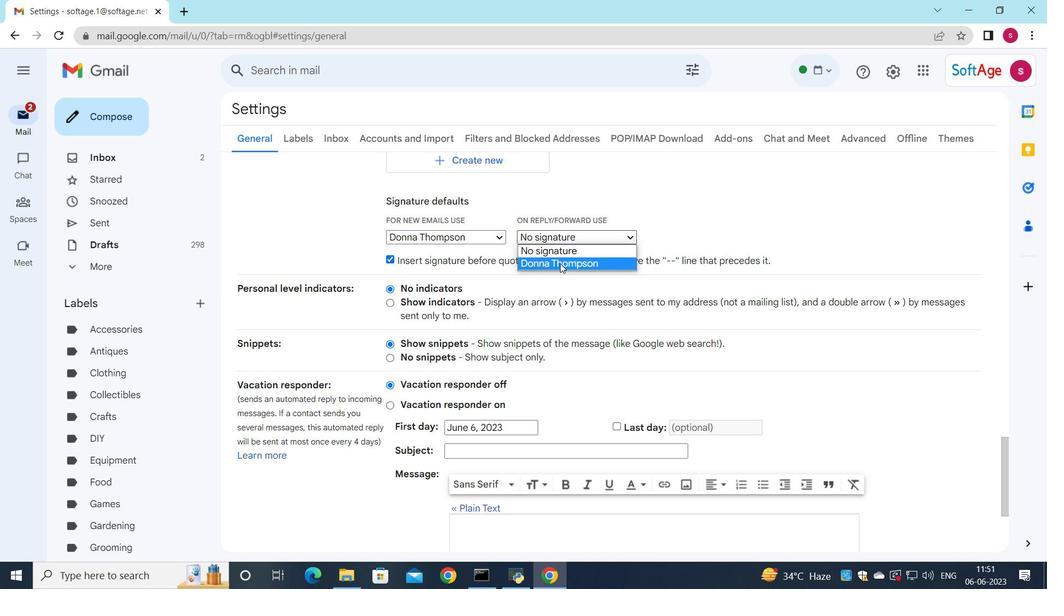 
Action: Mouse moved to (557, 230)
Screenshot: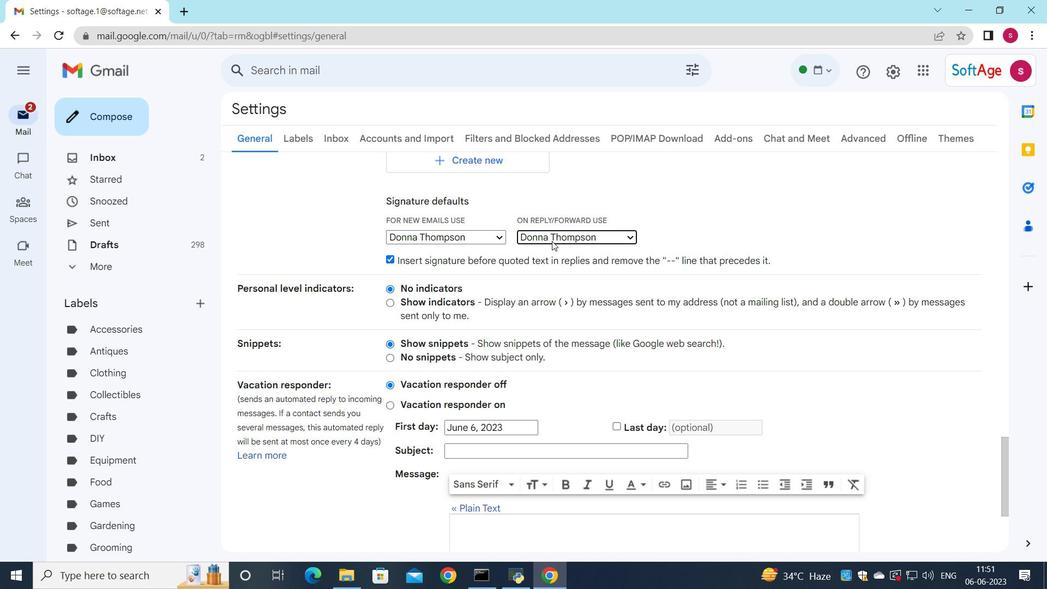 
Action: Mouse scrolled (557, 229) with delta (0, 0)
Screenshot: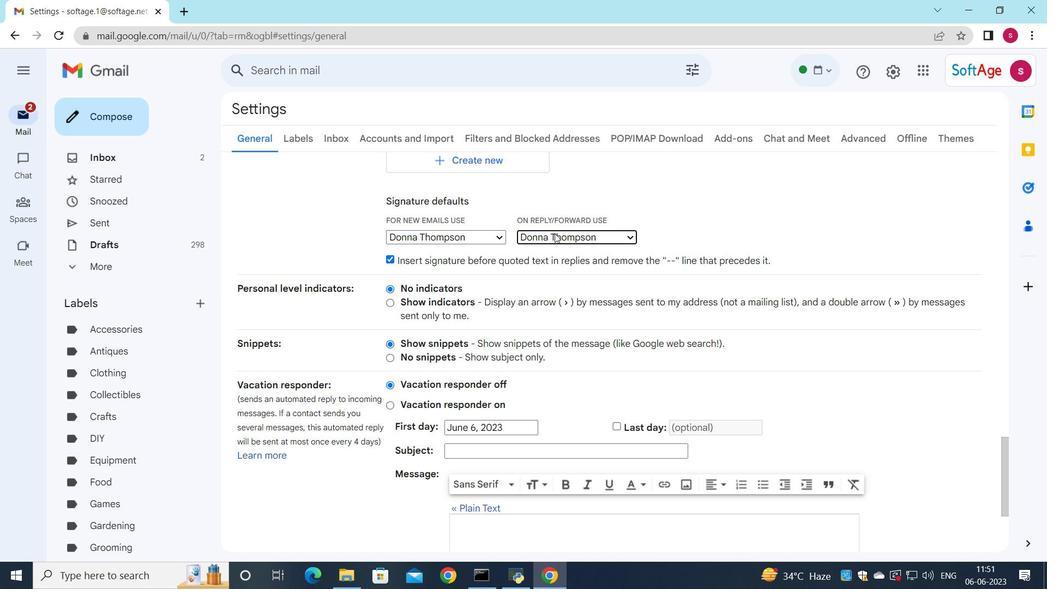 
Action: Mouse scrolled (557, 229) with delta (0, 0)
Screenshot: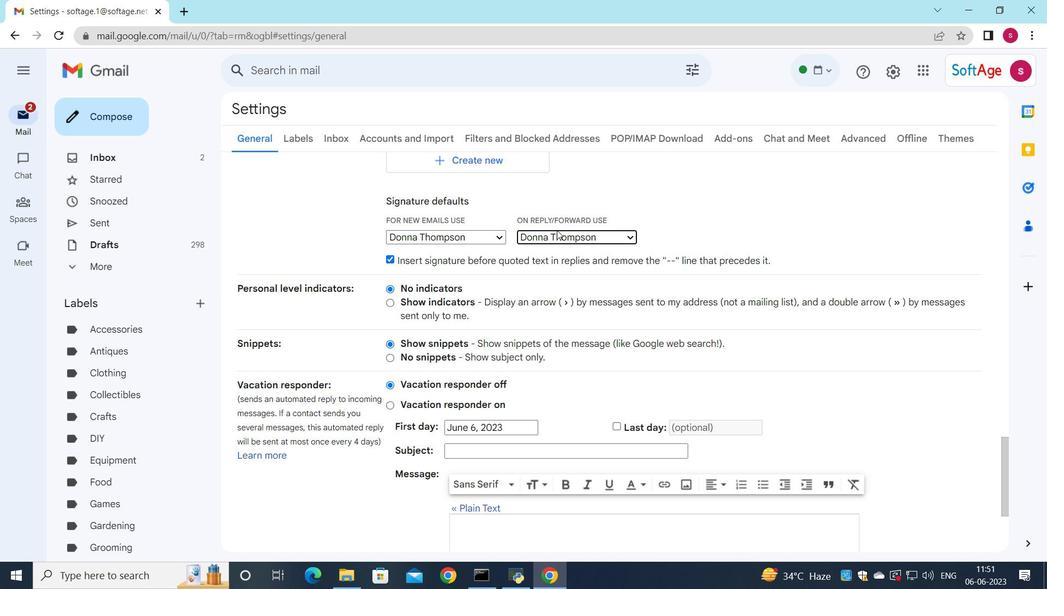 
Action: Mouse scrolled (557, 229) with delta (0, 0)
Screenshot: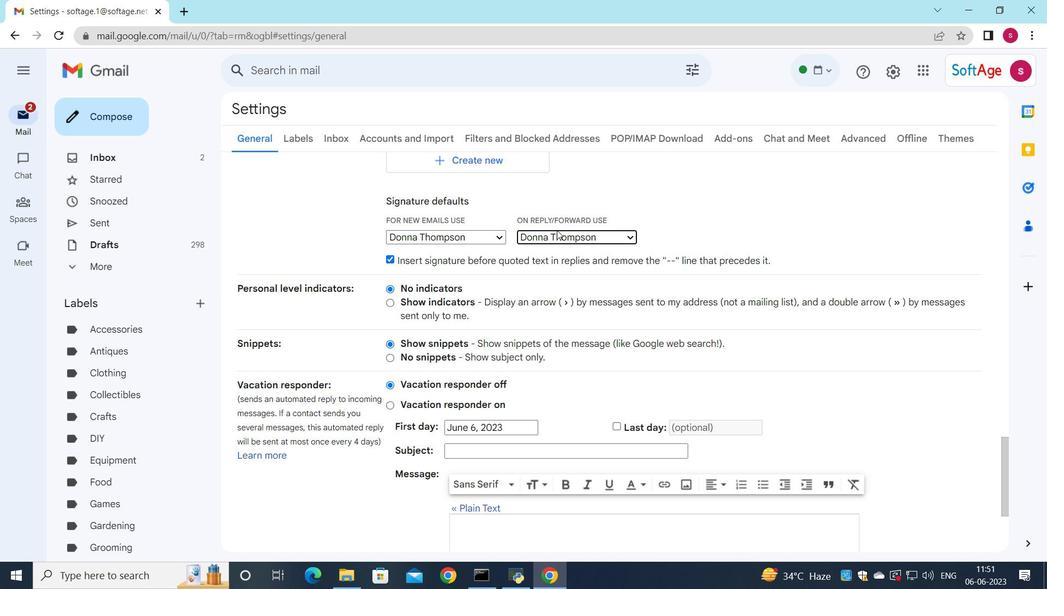 
Action: Mouse moved to (578, 268)
Screenshot: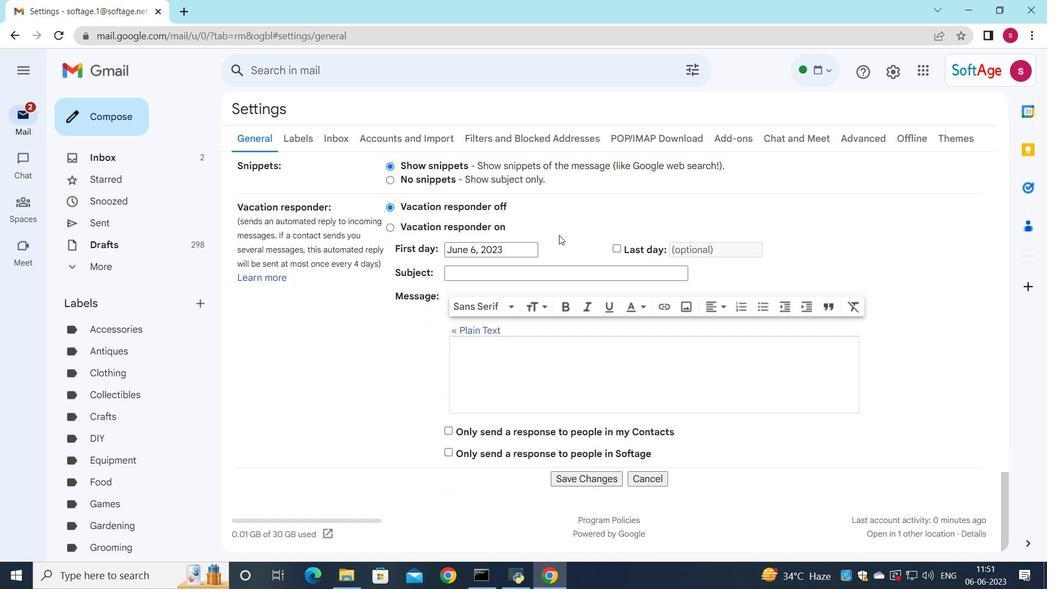 
Action: Mouse scrolled (578, 268) with delta (0, 0)
Screenshot: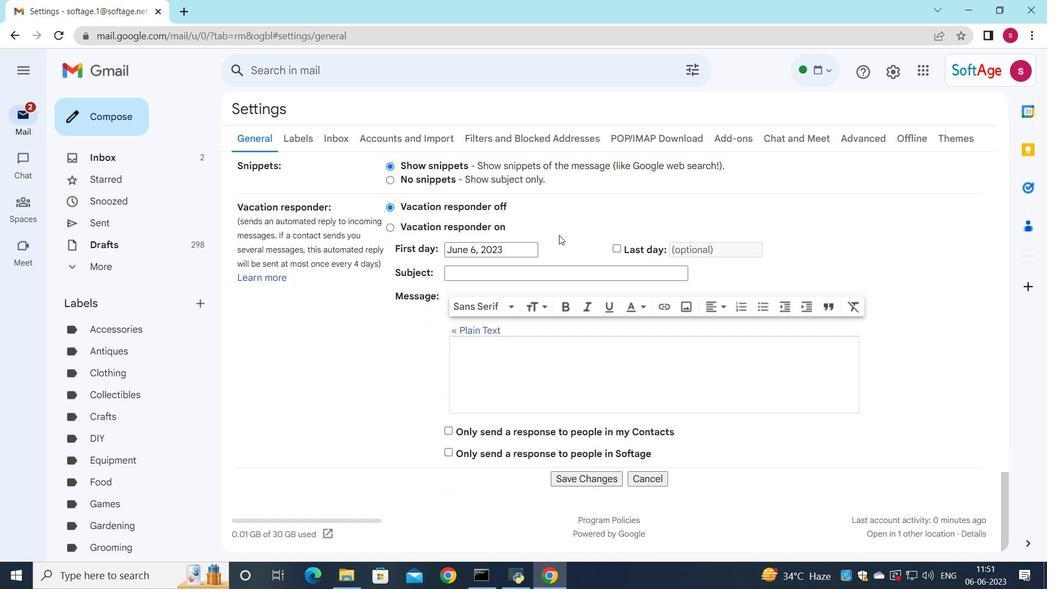 
Action: Mouse moved to (588, 312)
Screenshot: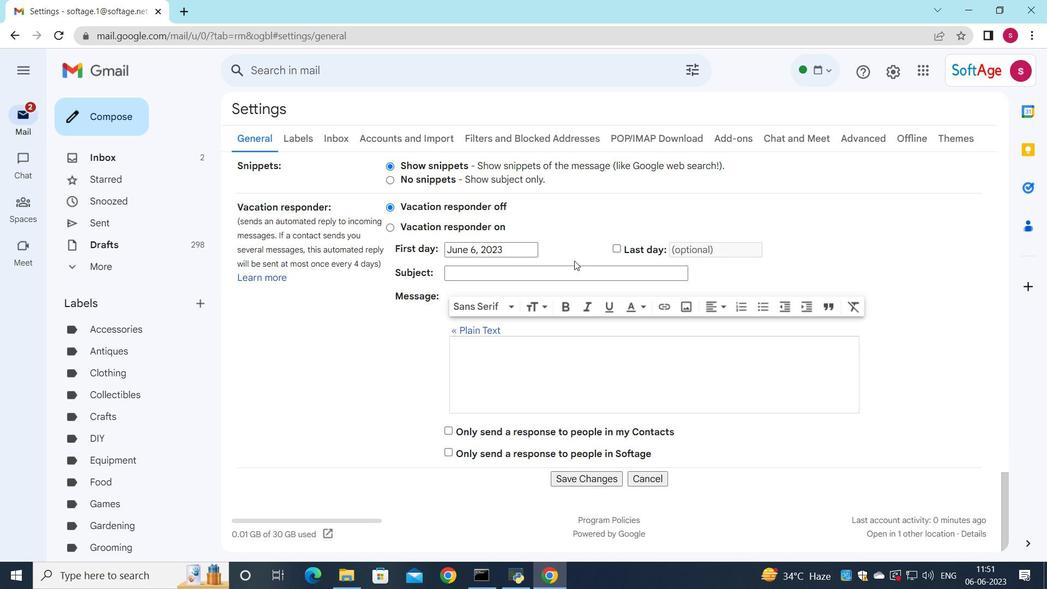 
Action: Mouse scrolled (588, 304) with delta (0, 0)
Screenshot: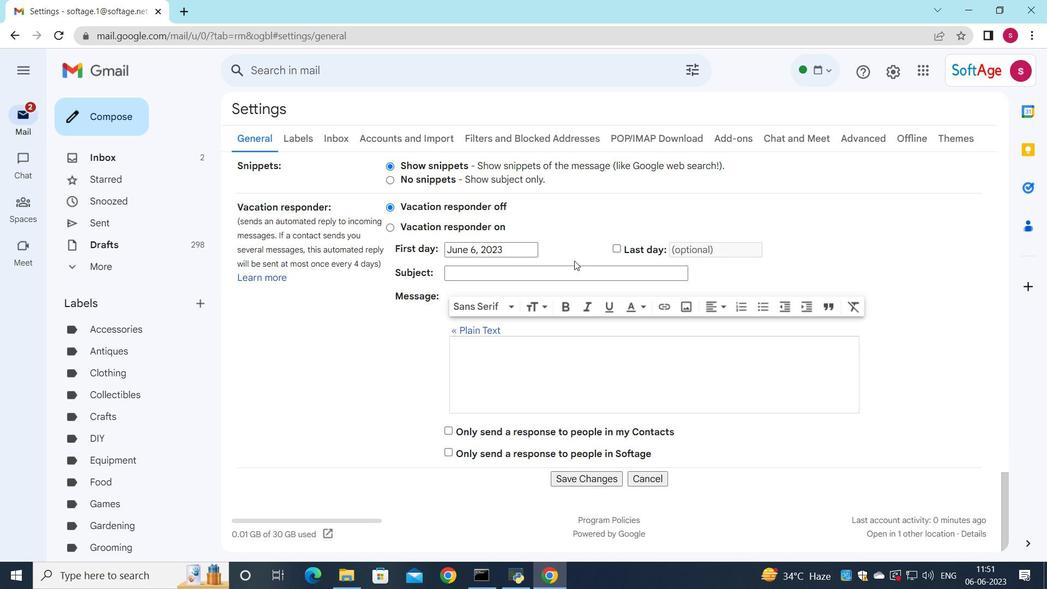 
Action: Mouse moved to (586, 327)
Screenshot: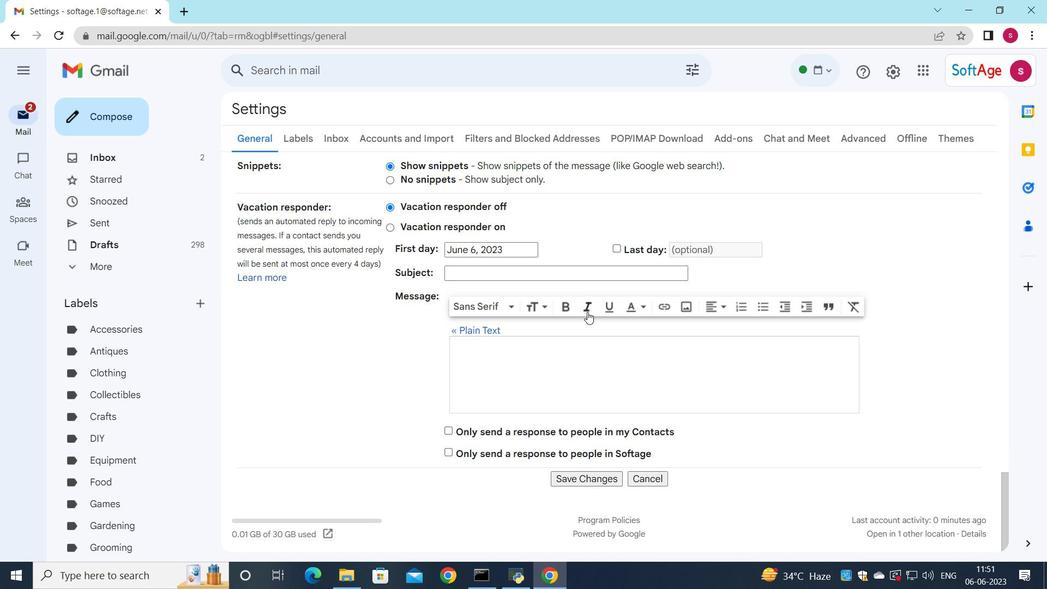 
Action: Mouse scrolled (588, 320) with delta (0, 0)
Screenshot: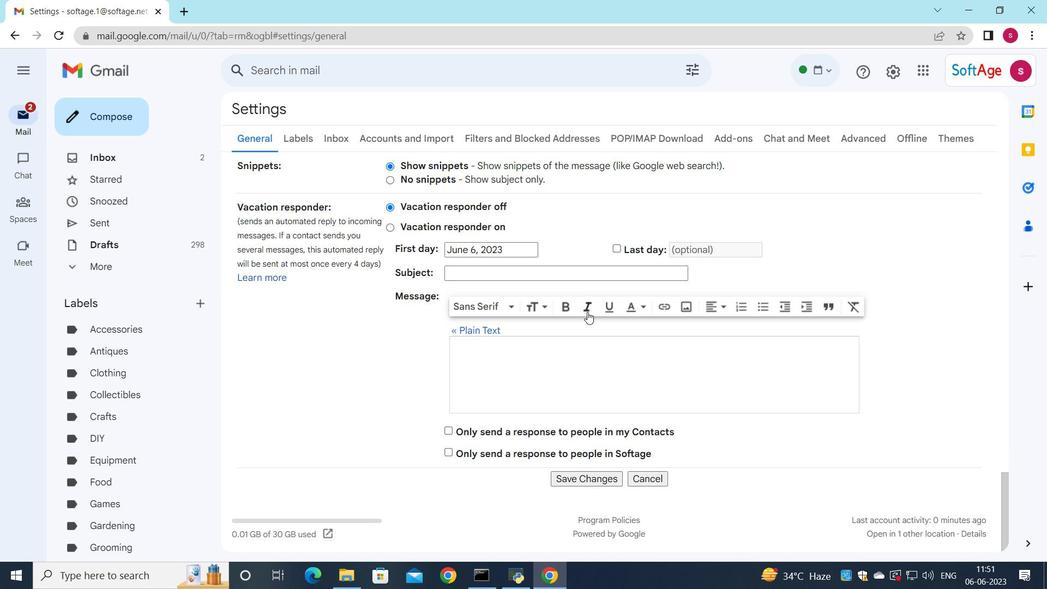 
Action: Mouse moved to (581, 477)
Screenshot: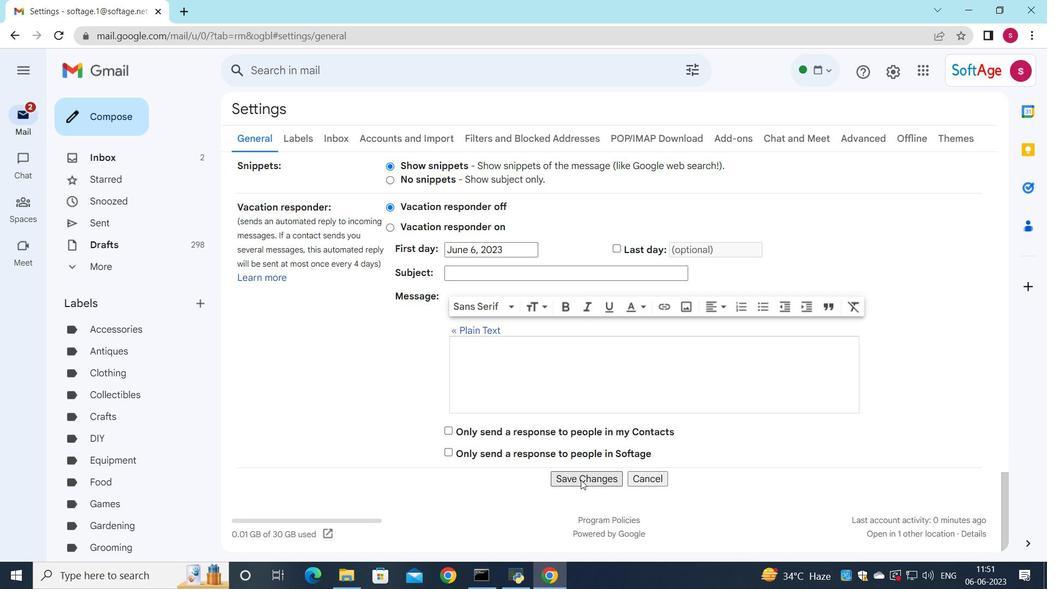 
Action: Mouse pressed left at (581, 477)
Screenshot: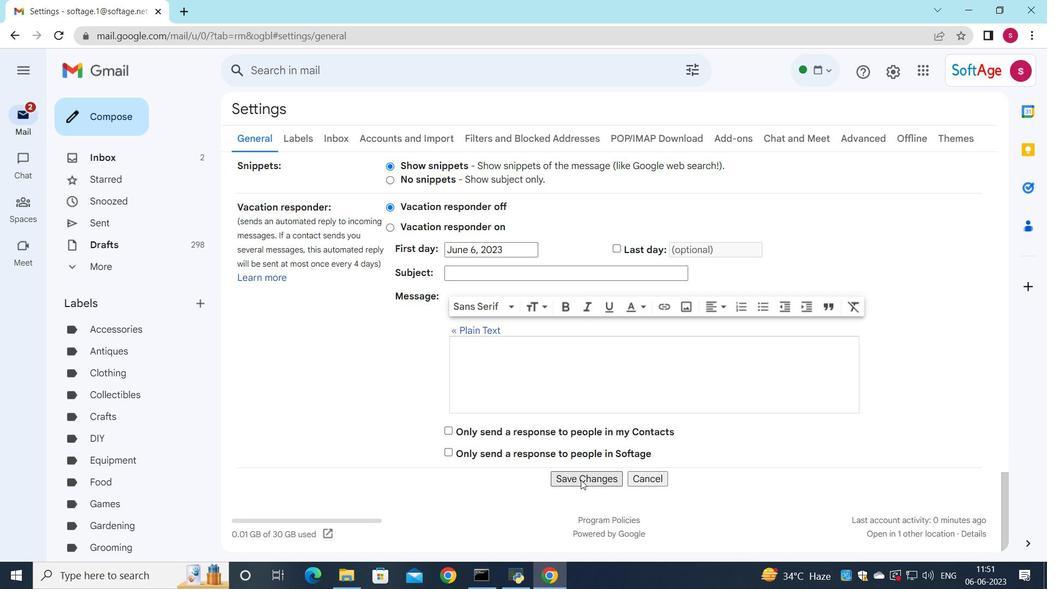 
Action: Mouse moved to (237, 360)
Screenshot: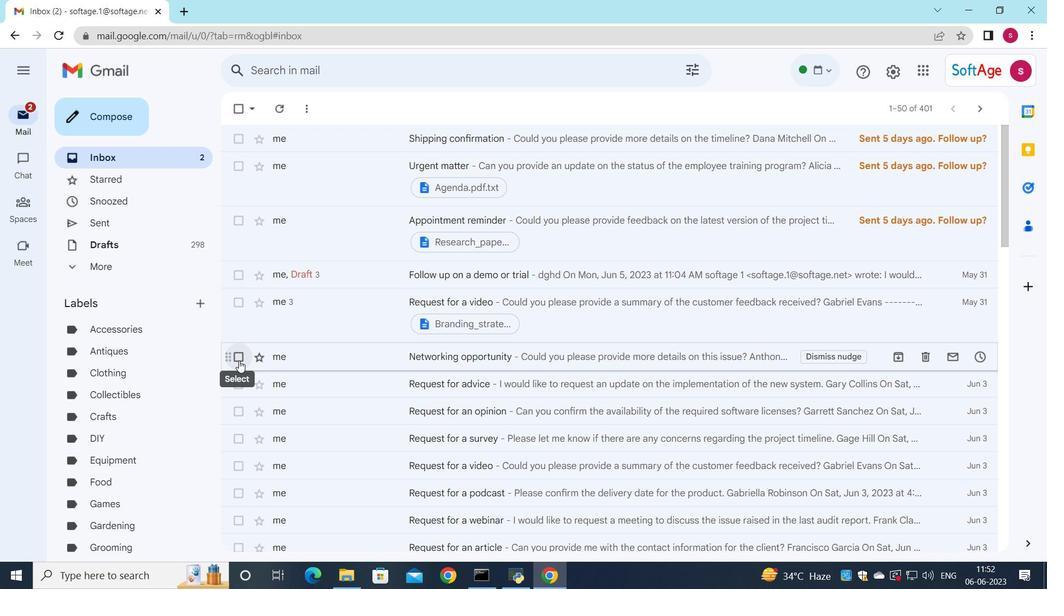 
Action: Mouse pressed left at (237, 360)
Screenshot: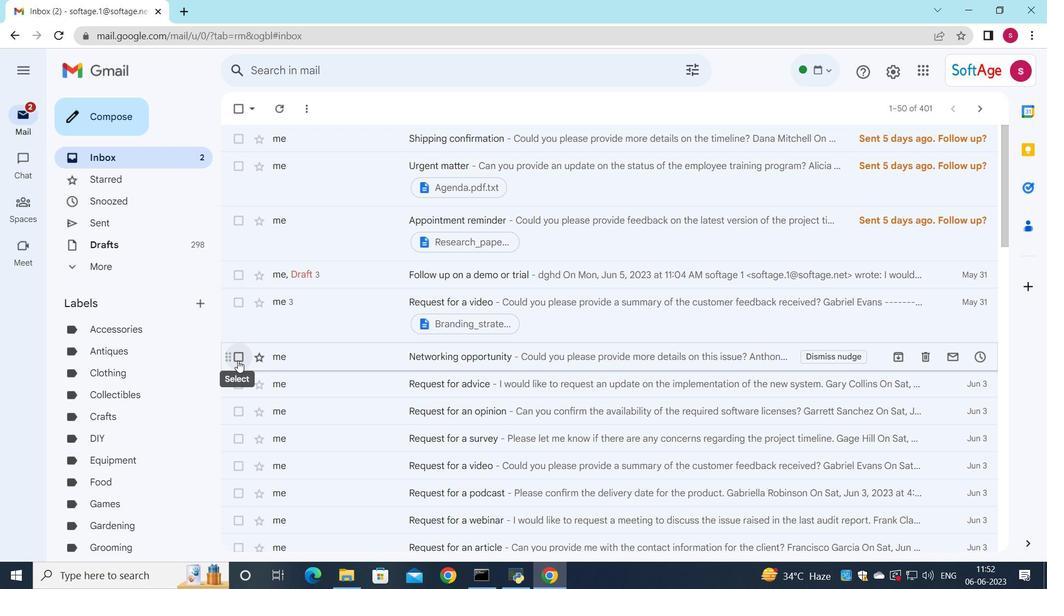 
Action: Mouse moved to (527, 117)
Screenshot: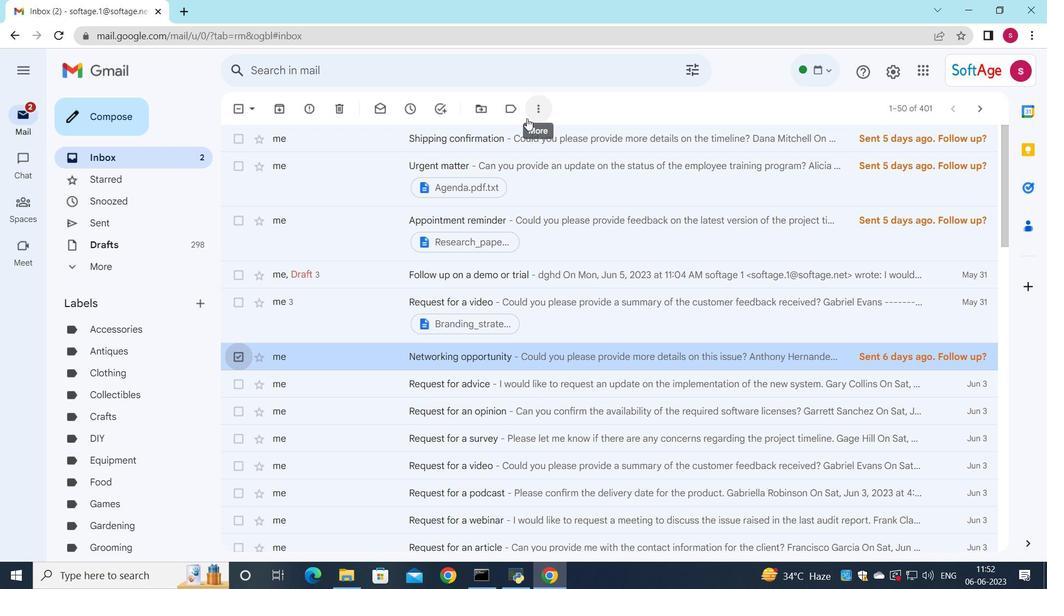 
Action: Mouse pressed left at (527, 117)
Screenshot: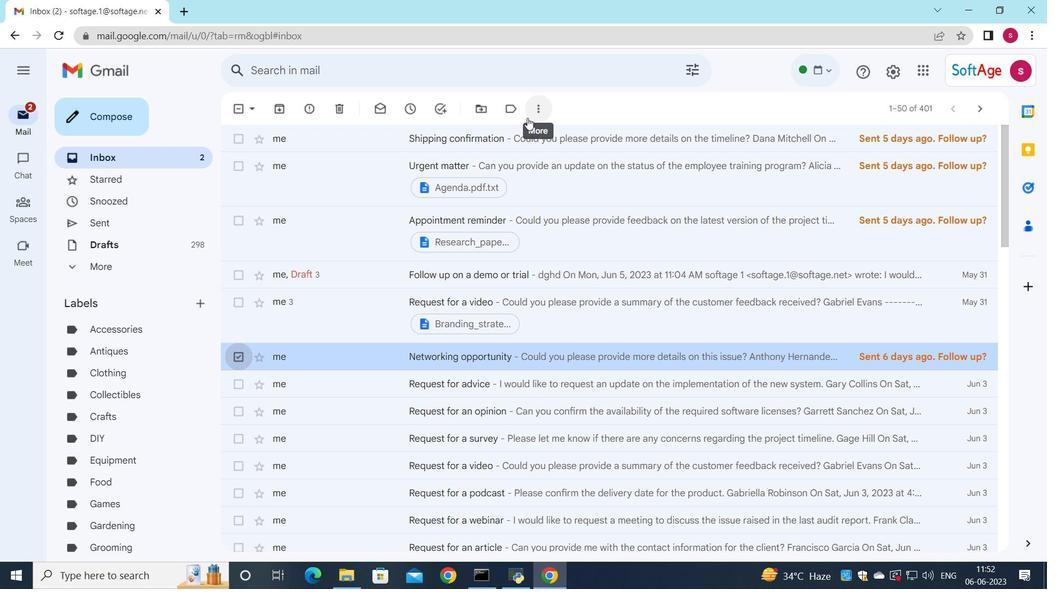 
Action: Mouse moved to (578, 259)
Screenshot: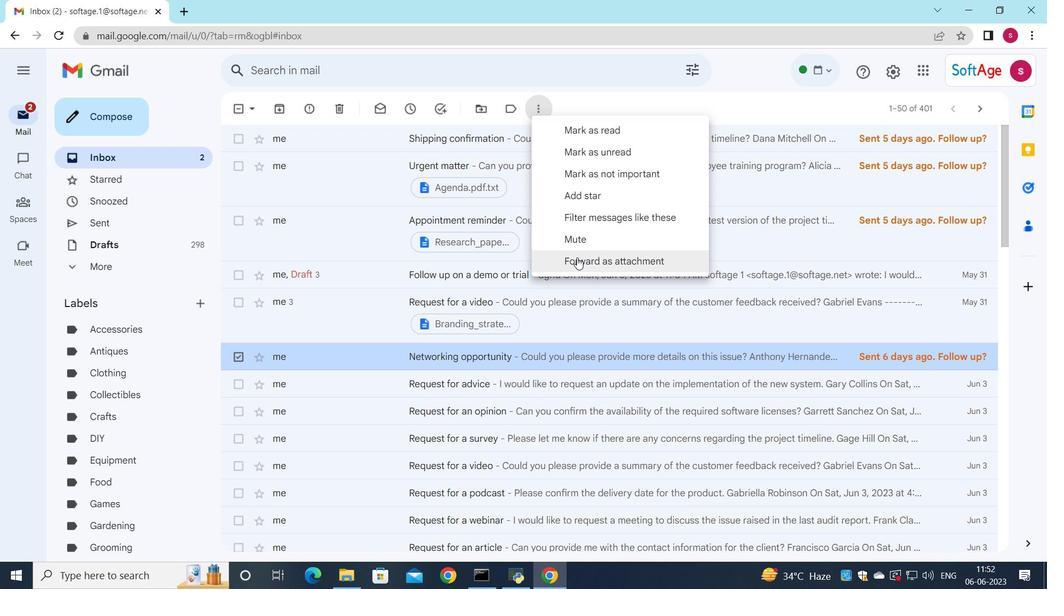 
Action: Mouse pressed left at (578, 259)
Screenshot: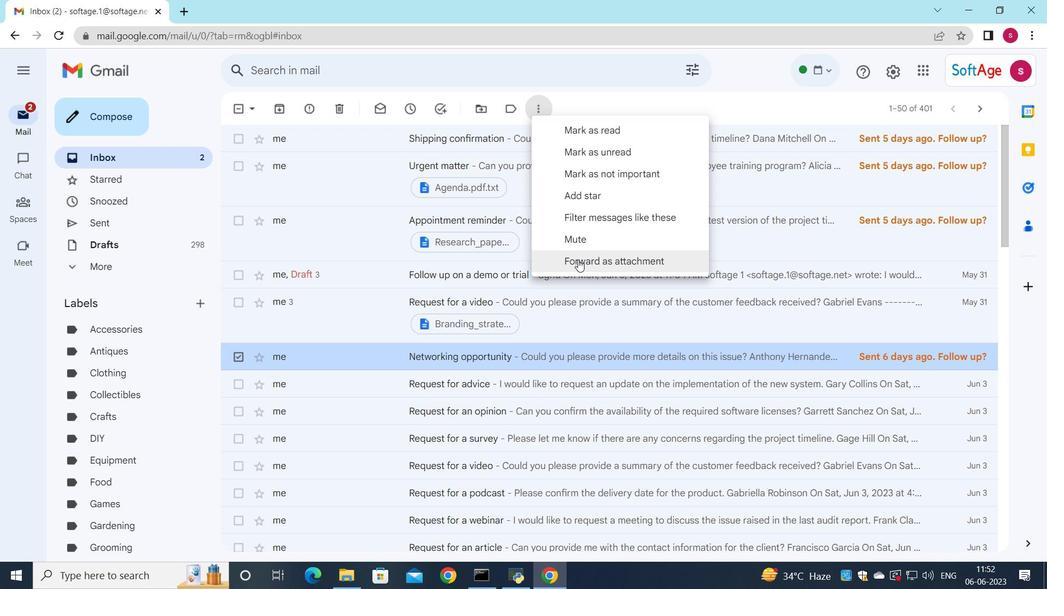 
Action: Mouse moved to (660, 236)
Screenshot: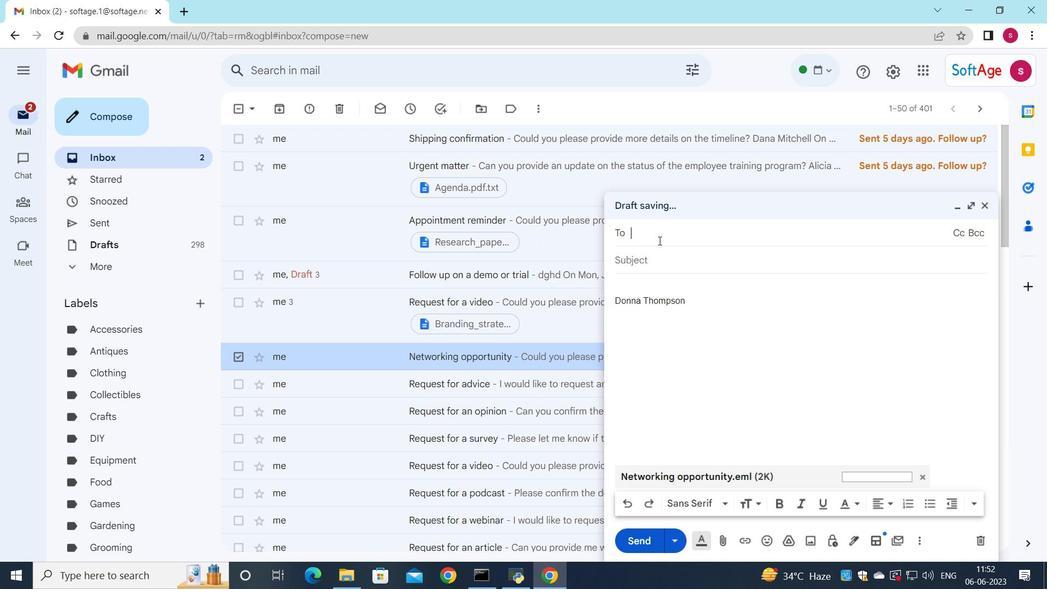 
Action: Key pressed soft
Screenshot: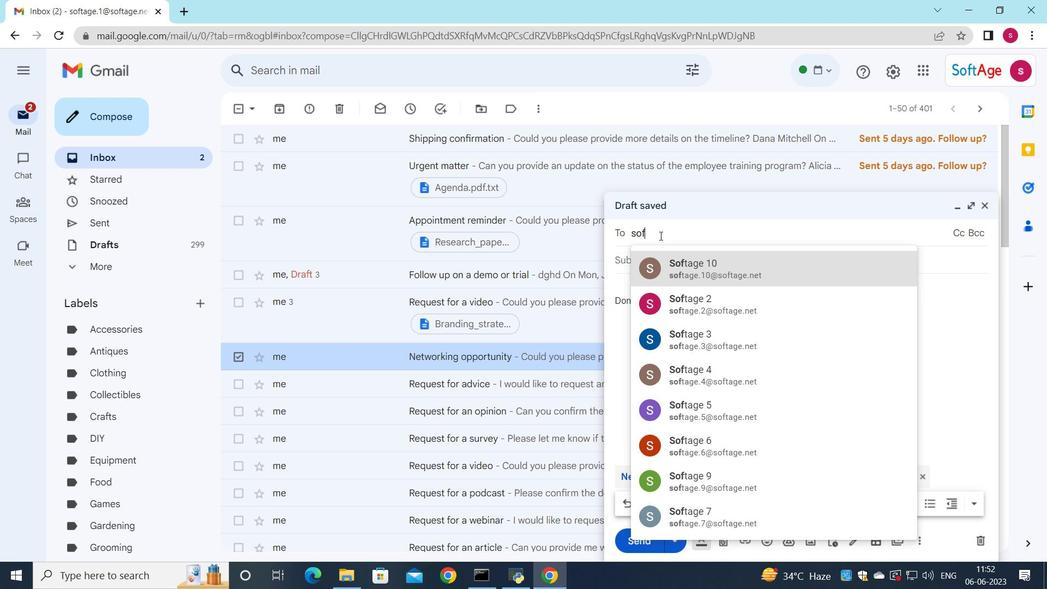 
Action: Mouse moved to (656, 310)
Screenshot: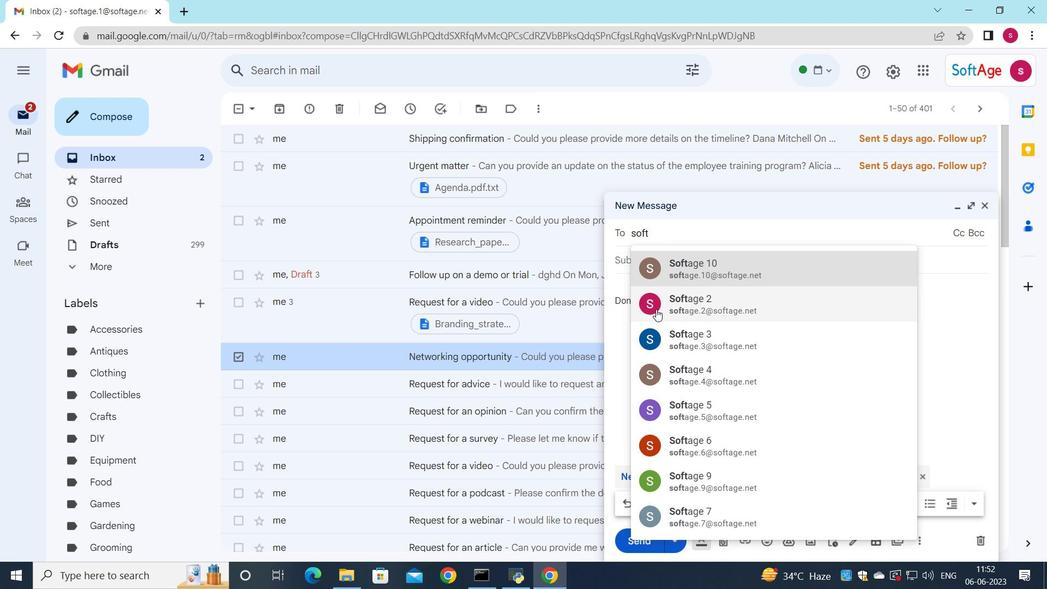 
Action: Mouse pressed left at (656, 310)
Screenshot: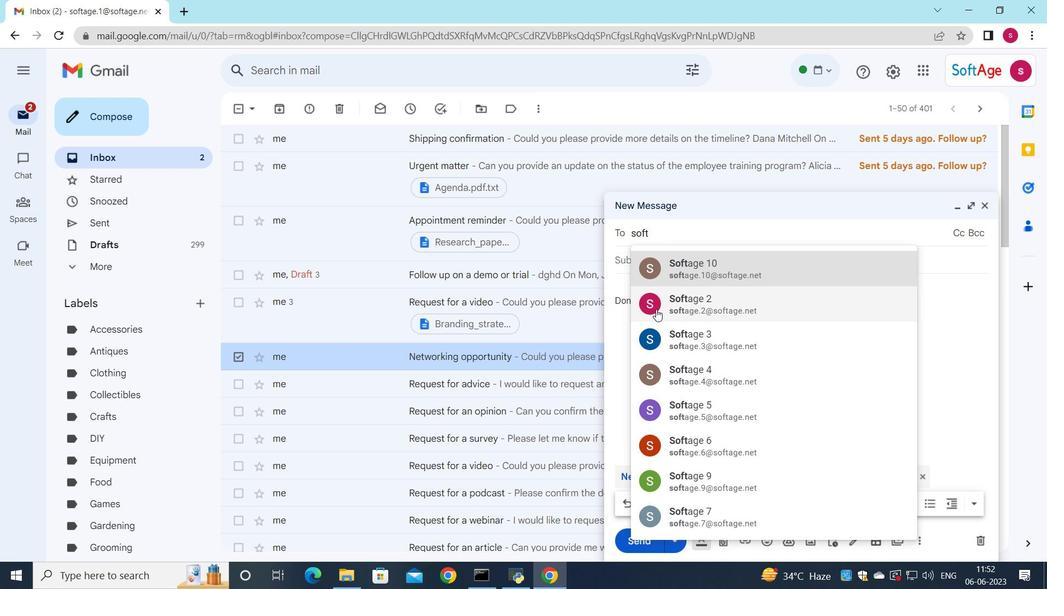 
Action: Mouse moved to (664, 279)
Screenshot: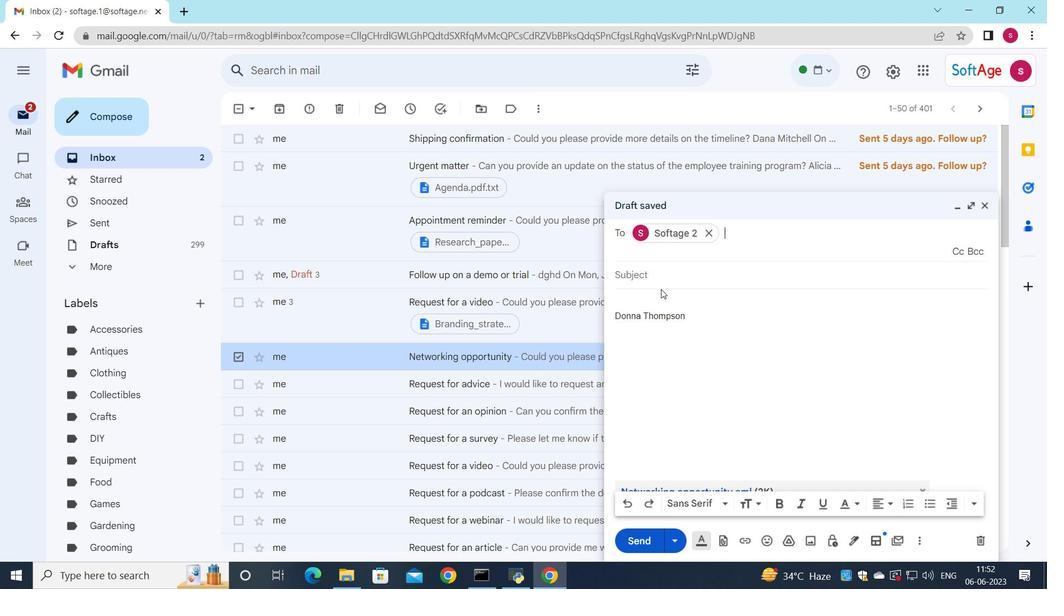 
Action: Mouse pressed left at (664, 279)
Screenshot: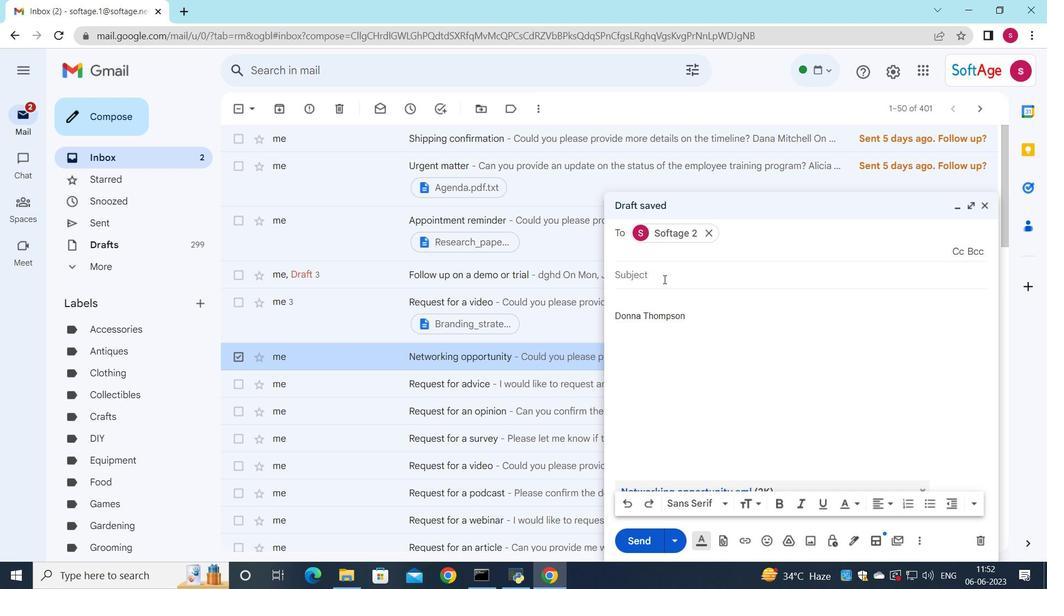 
Action: Key pressed <Key.shift><Key.shift><Key.shift>Request<Key.space>for<Key.space>a<Key.space>performance<Key.space>review<Key.space>
Screenshot: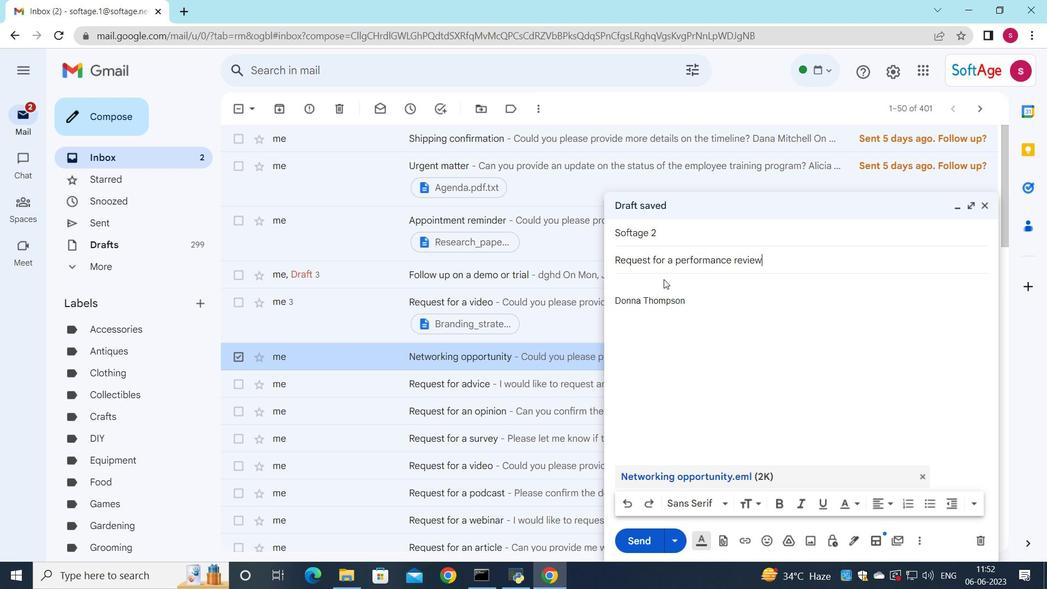 
Action: Mouse moved to (635, 284)
Screenshot: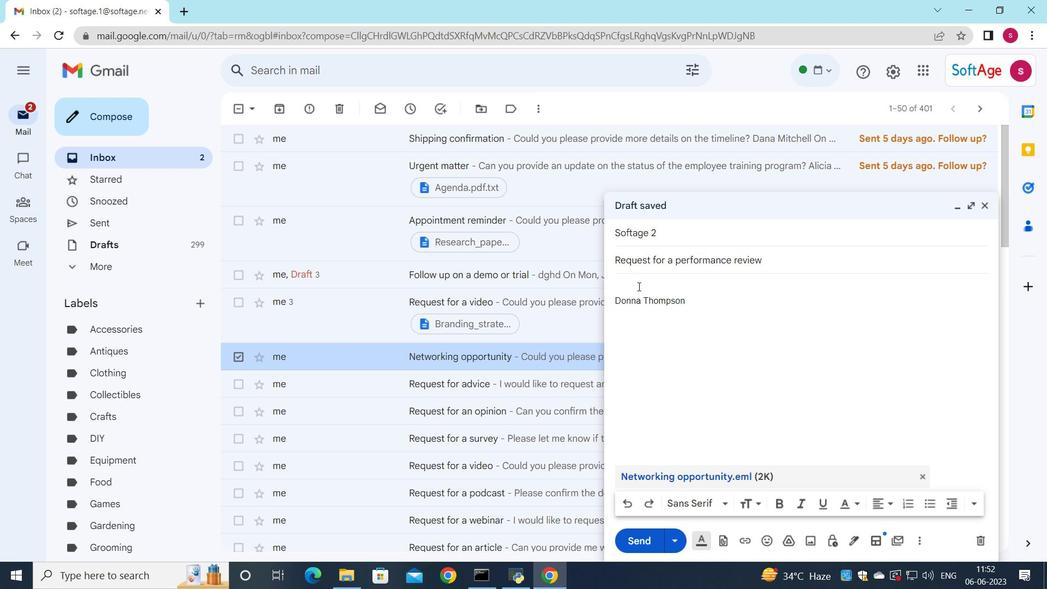 
Action: Mouse pressed left at (635, 284)
Screenshot: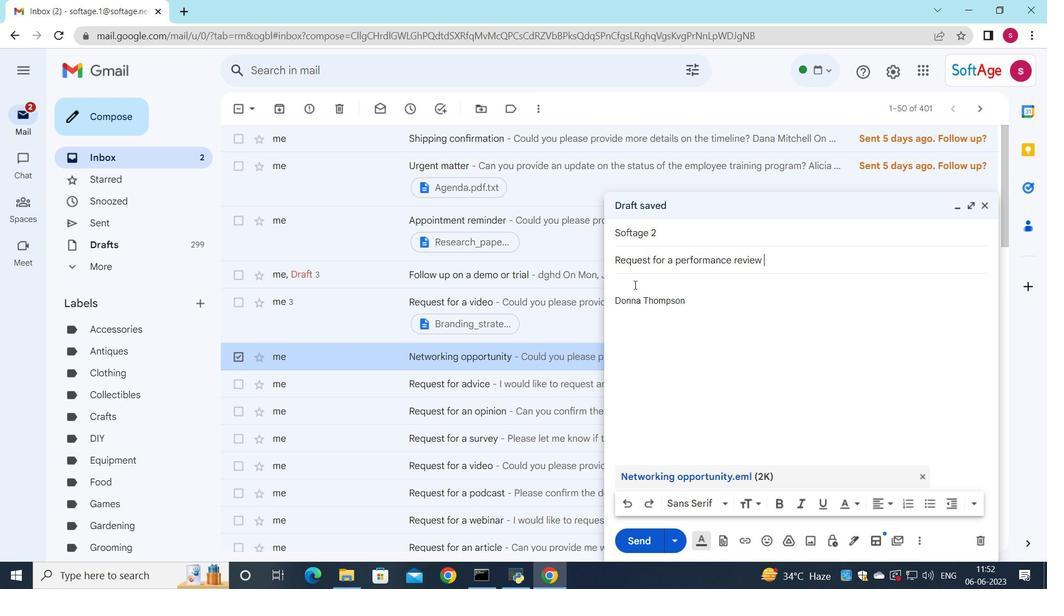 
Action: Mouse moved to (733, 333)
Screenshot: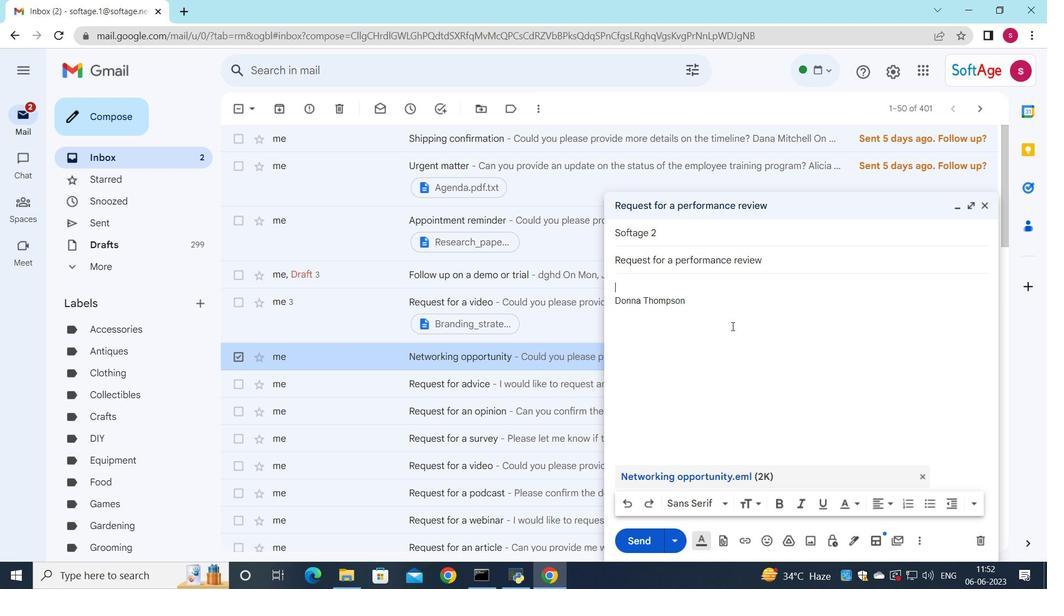 
Action: Key pressed <Key.shift_r><Key.shift_r>Please<Key.space>let<Key.space>me<Key.space>know<Key.space>if<Key.space>there<Key.space>are<Key.space>any<Key.space>concerns<Key.space>regarding<Key.space>the<Key.space>project<Key.space>bude<Key.backspace>gect<Key.backspace><Key.backspace>t.
Screenshot: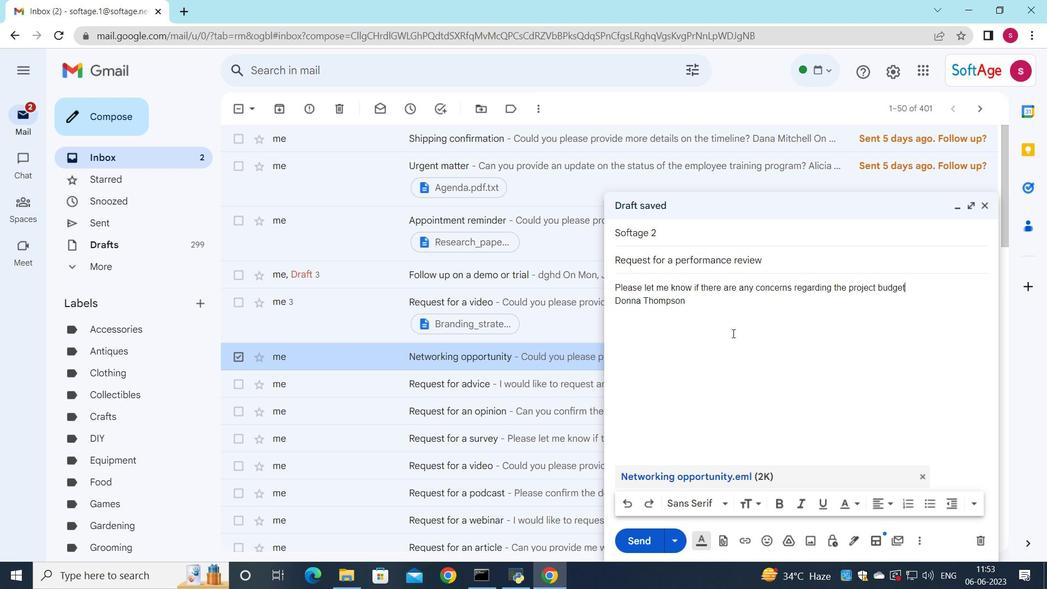 
Action: Mouse moved to (633, 544)
Screenshot: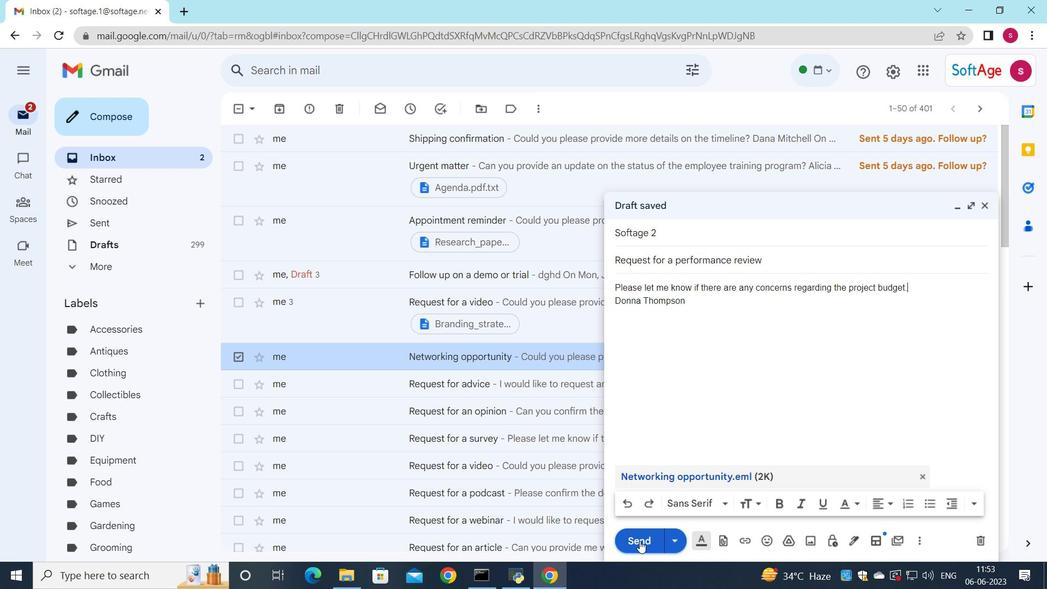 
Action: Mouse pressed left at (633, 544)
Screenshot: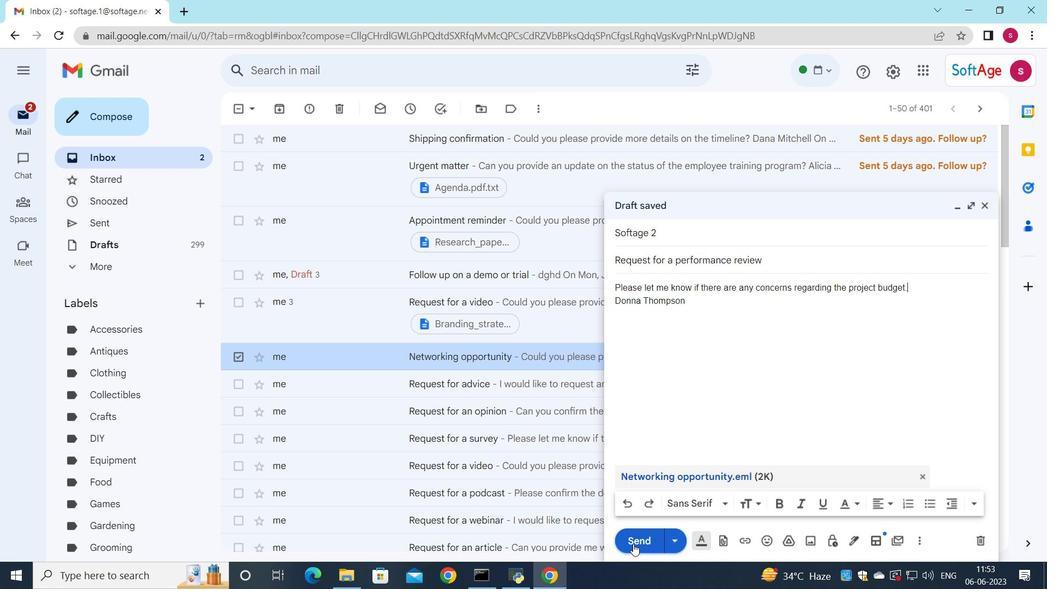 
Action: Mouse moved to (649, 473)
Screenshot: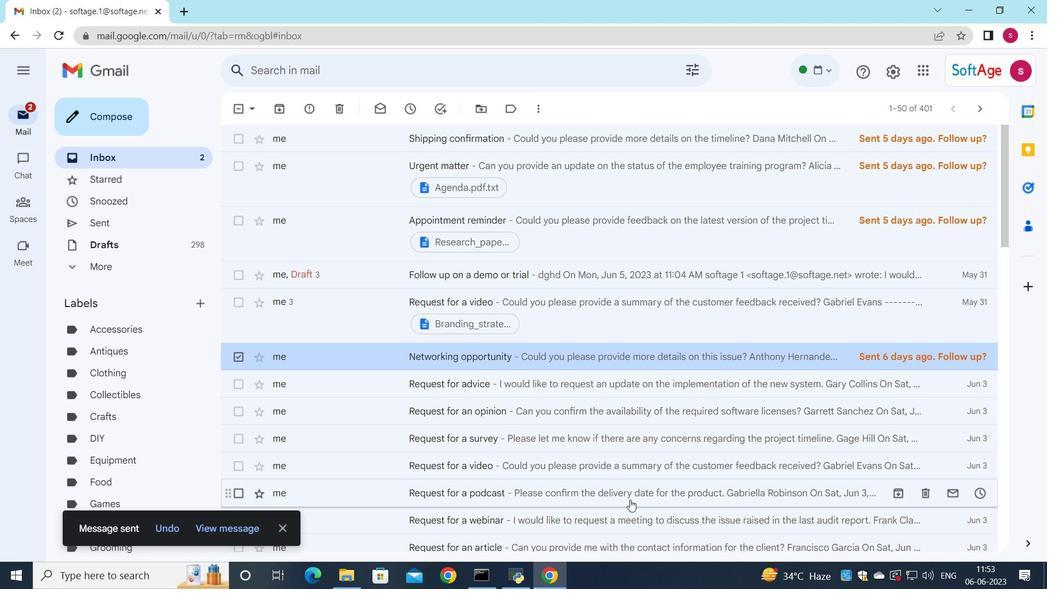 
